 Task: Forward email as attachment with the signature Isabel Kelly with the subject Thank you for a referral from softage.8@softage.net to softage.9@softage.net and softage.10@softage.net with BCC to softage.6@softage.net with the message Please let me know if there are any updates on the project objectives.
Action: Mouse moved to (522, 244)
Screenshot: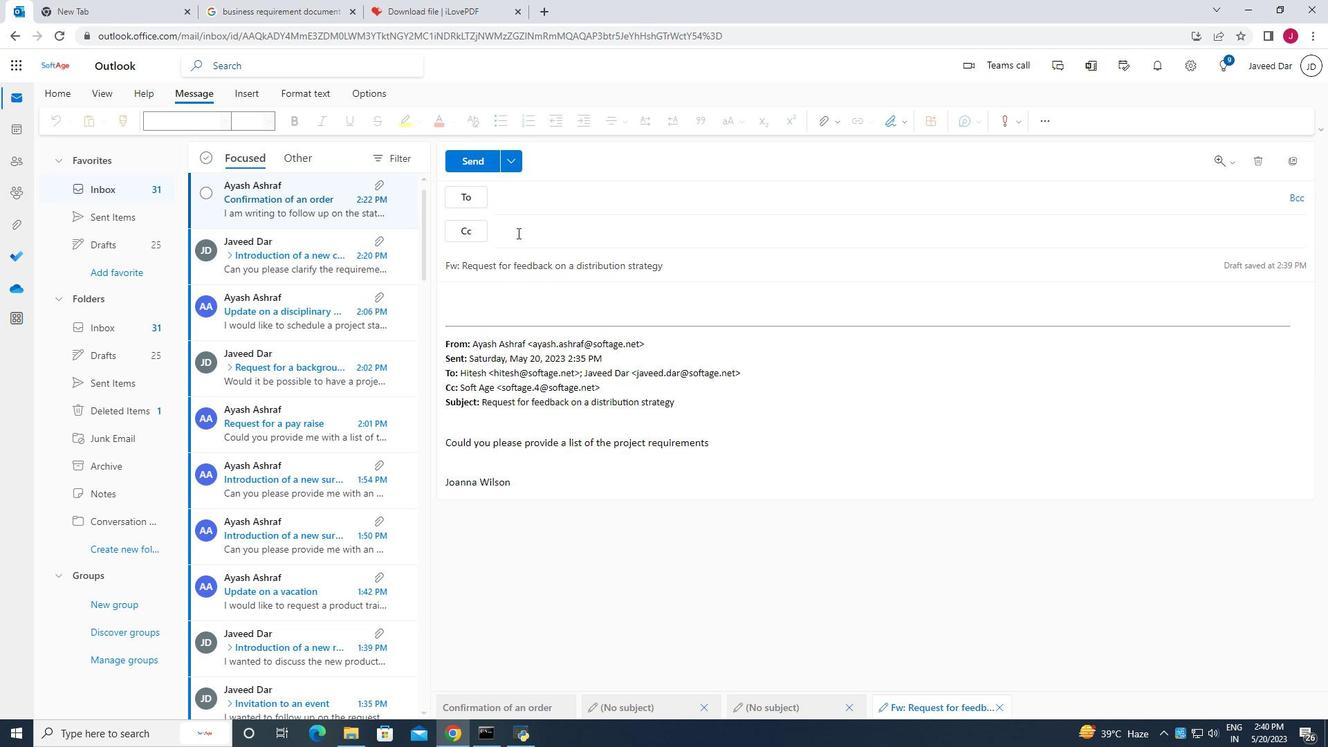 
Action: Mouse scrolled (522, 244) with delta (0, 0)
Screenshot: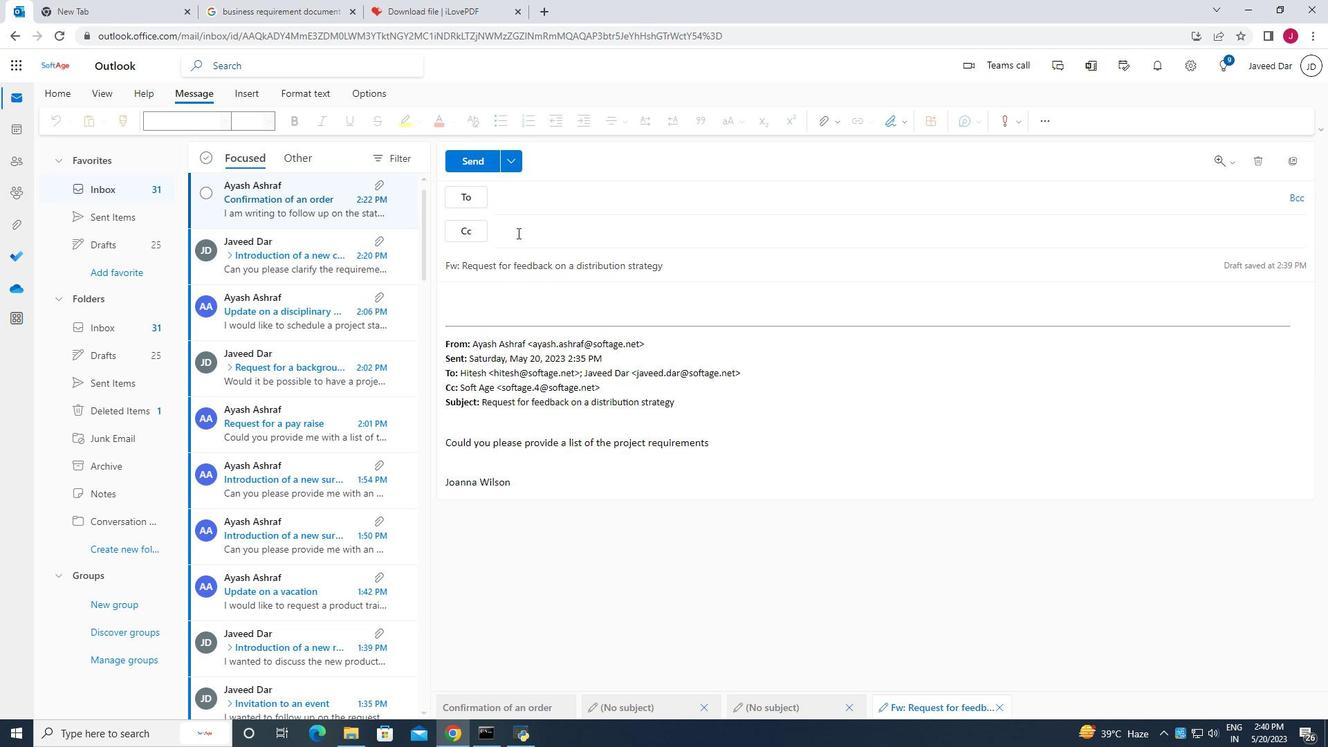 
Action: Mouse scrolled (522, 244) with delta (0, 0)
Screenshot: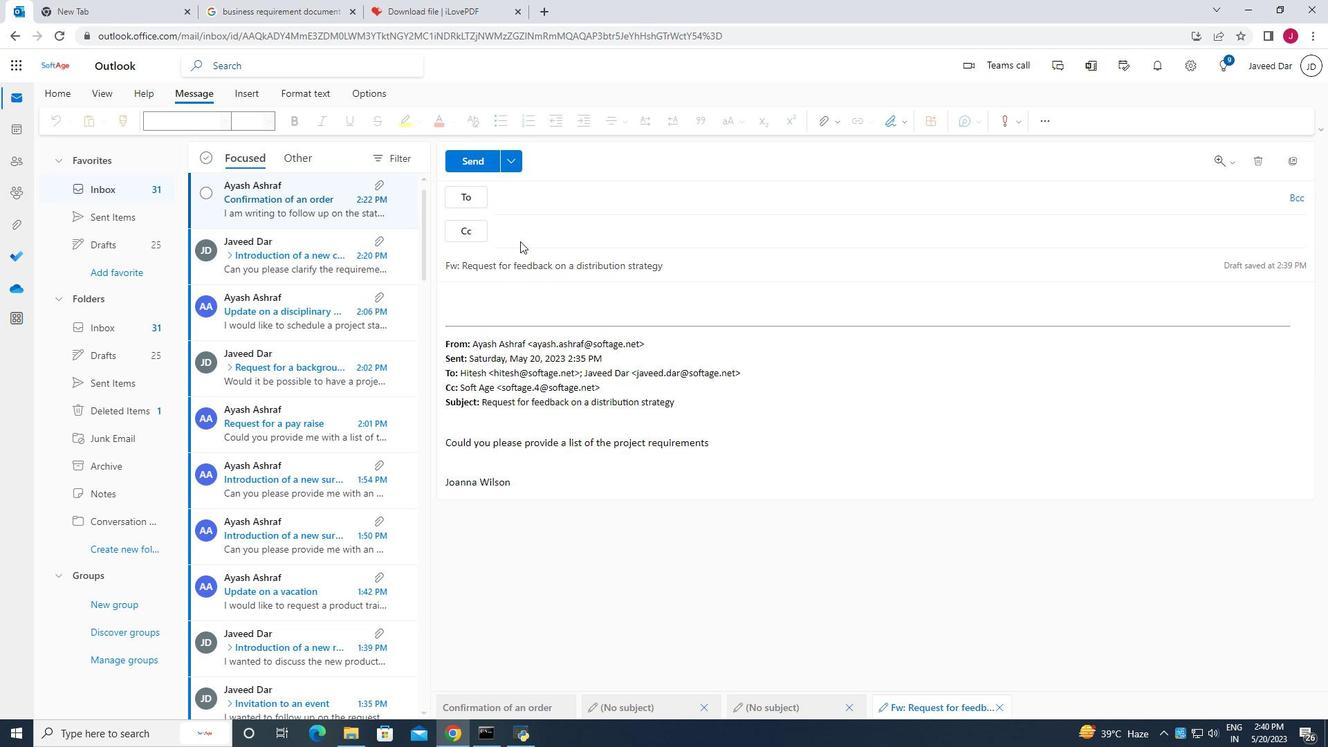 
Action: Mouse scrolled (522, 244) with delta (0, 0)
Screenshot: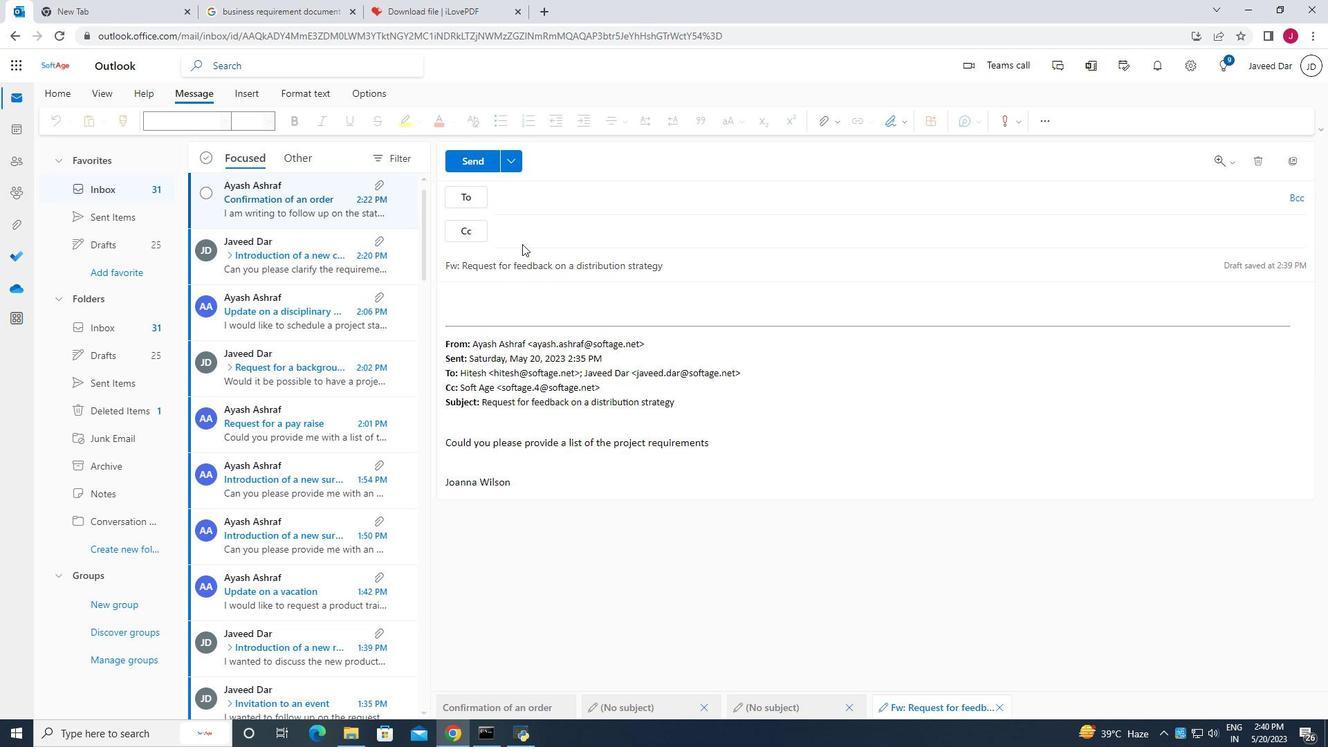 
Action: Mouse moved to (307, 179)
Screenshot: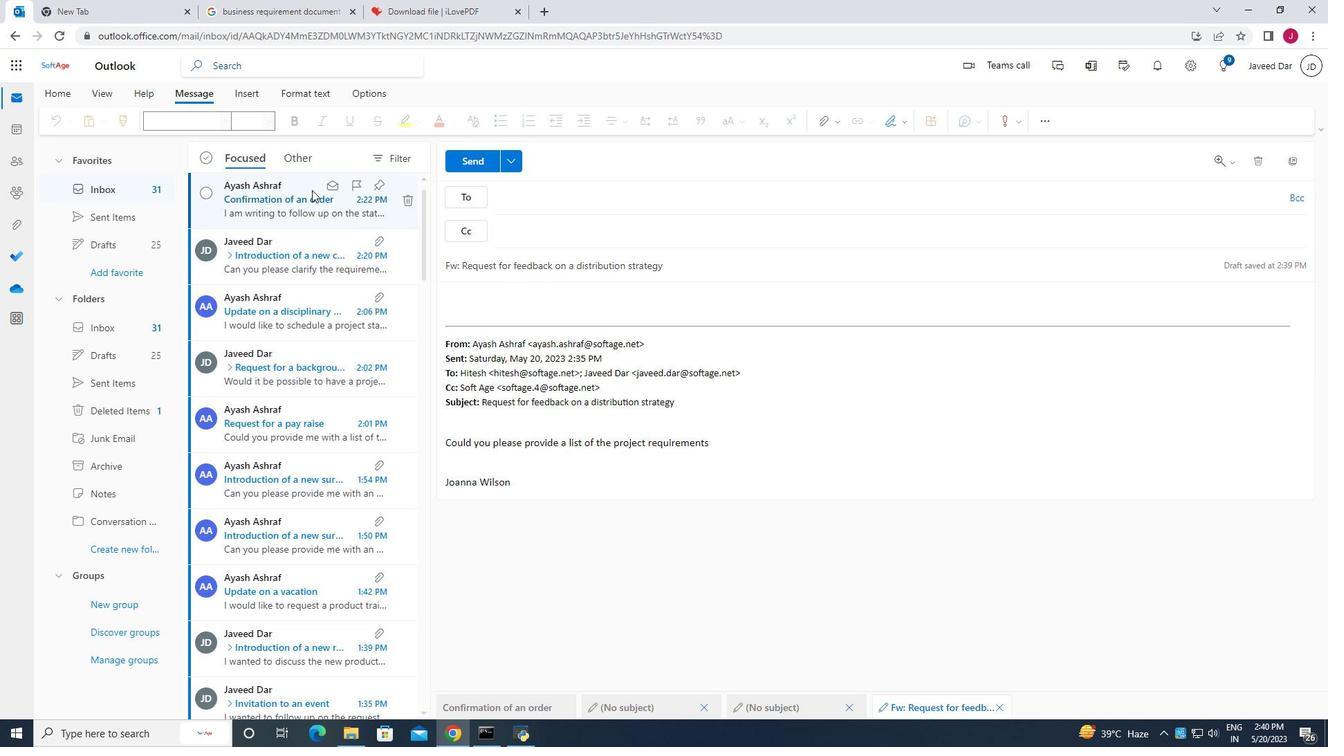 
Action: Mouse pressed left at (307, 179)
Screenshot: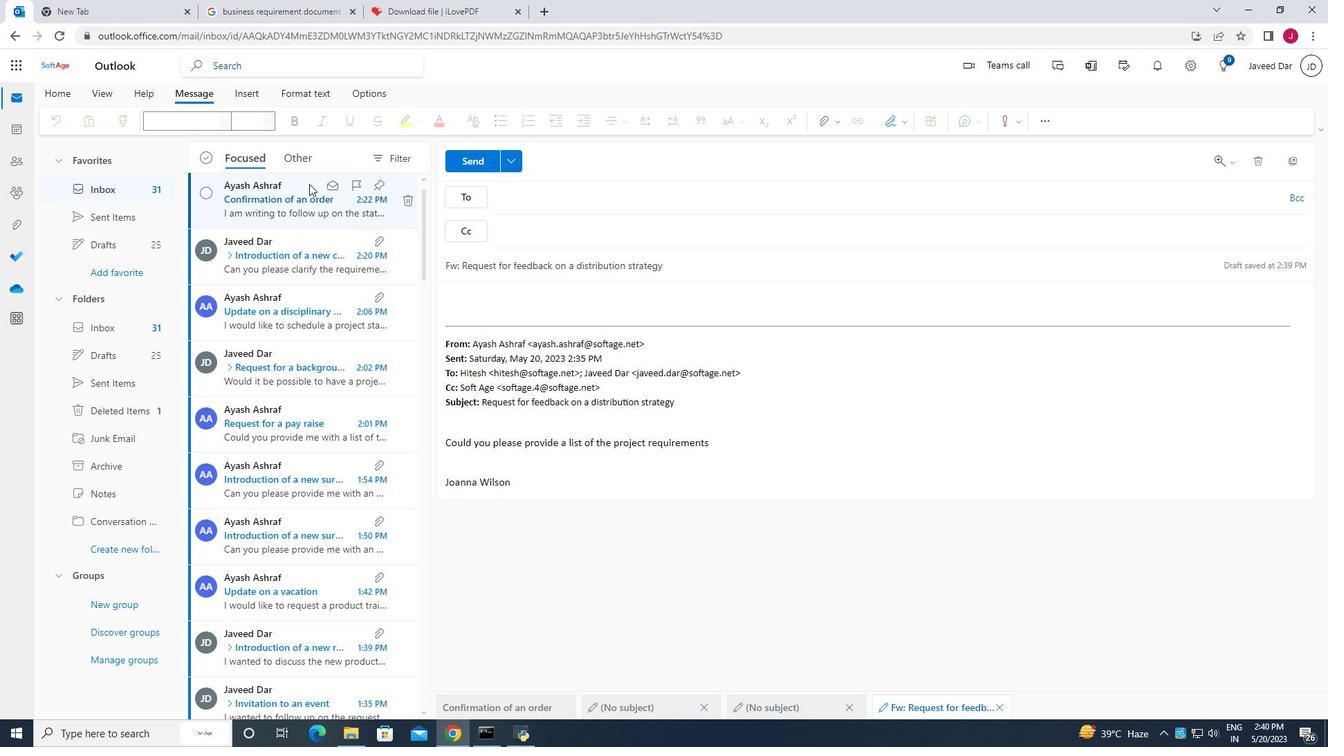 
Action: Mouse moved to (678, 392)
Screenshot: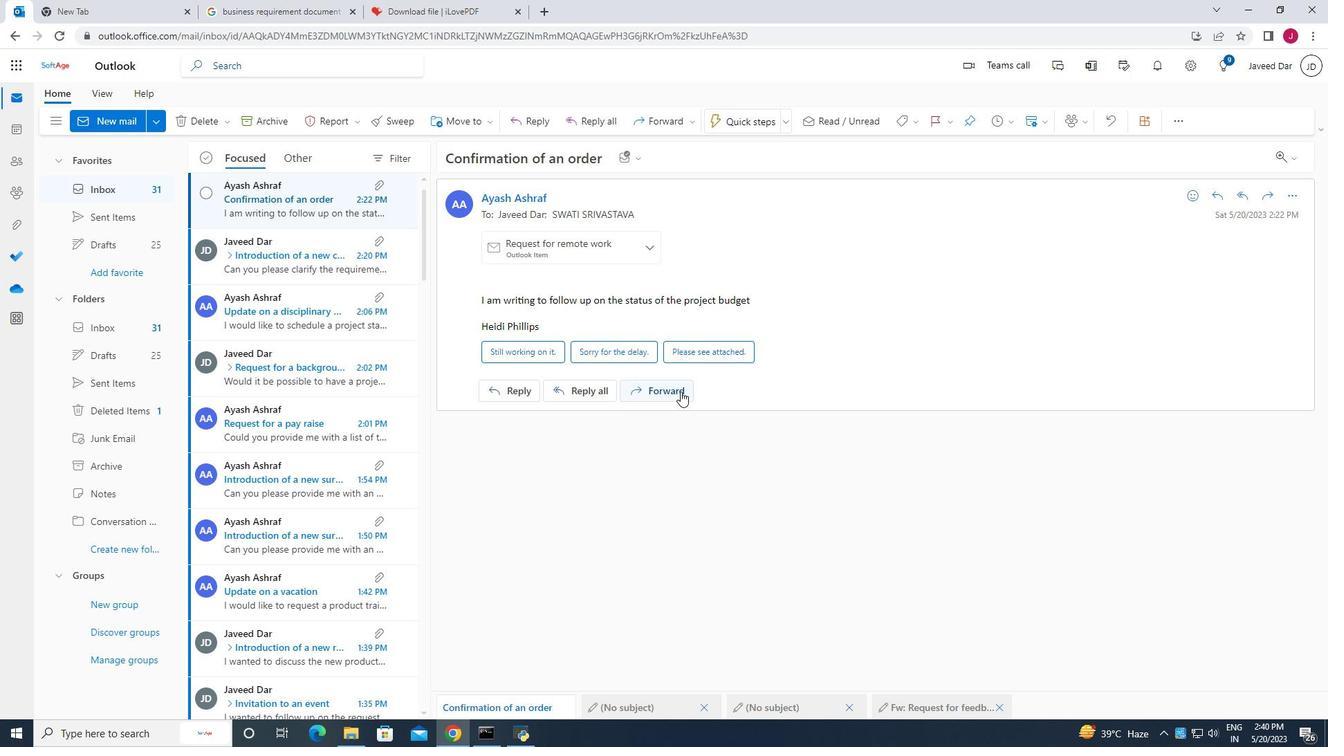 
Action: Mouse pressed left at (678, 392)
Screenshot: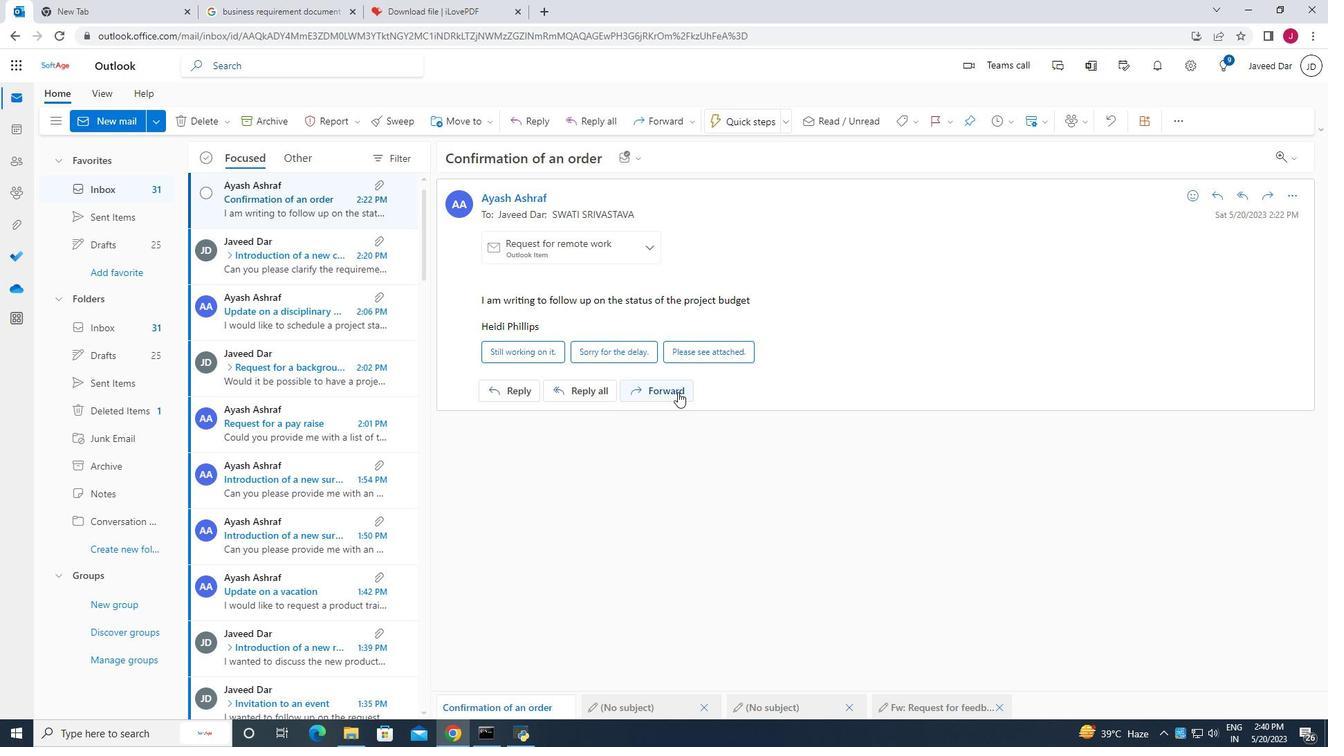 
Action: Mouse moved to (602, 271)
Screenshot: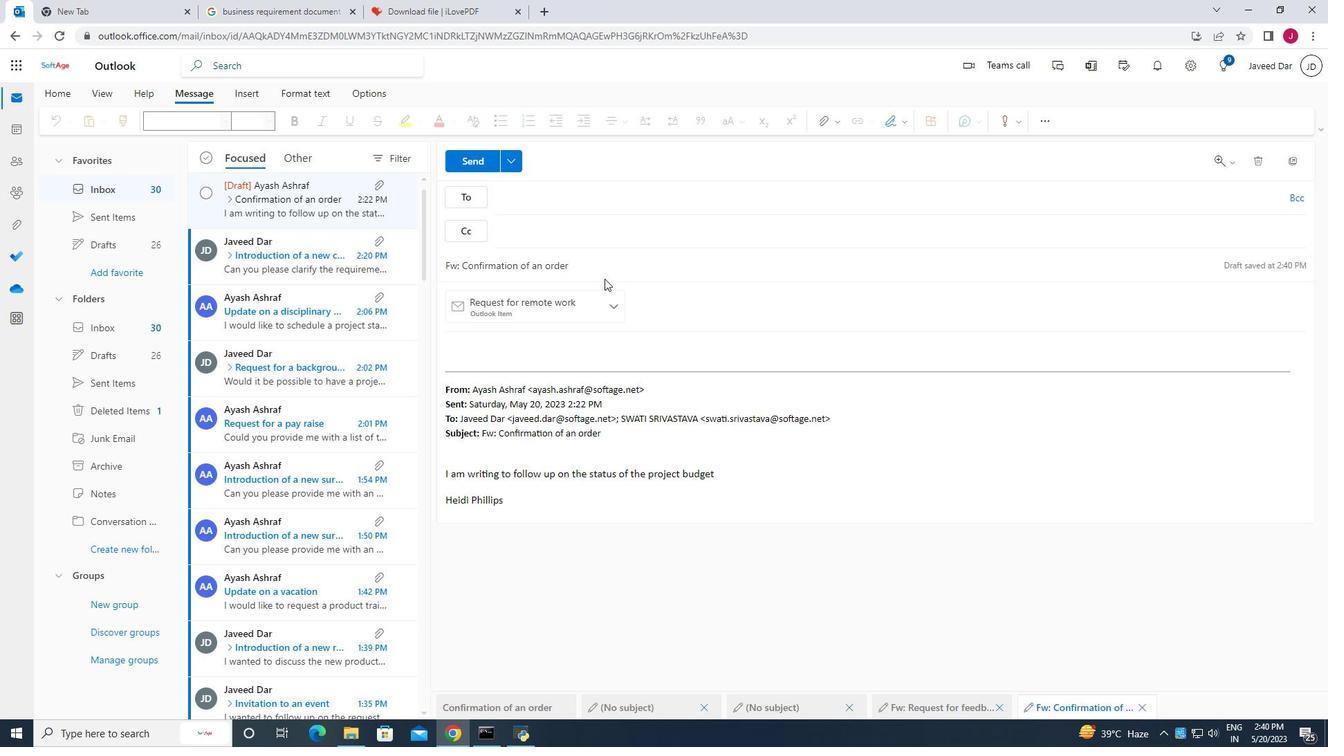 
Action: Mouse pressed left at (602, 271)
Screenshot: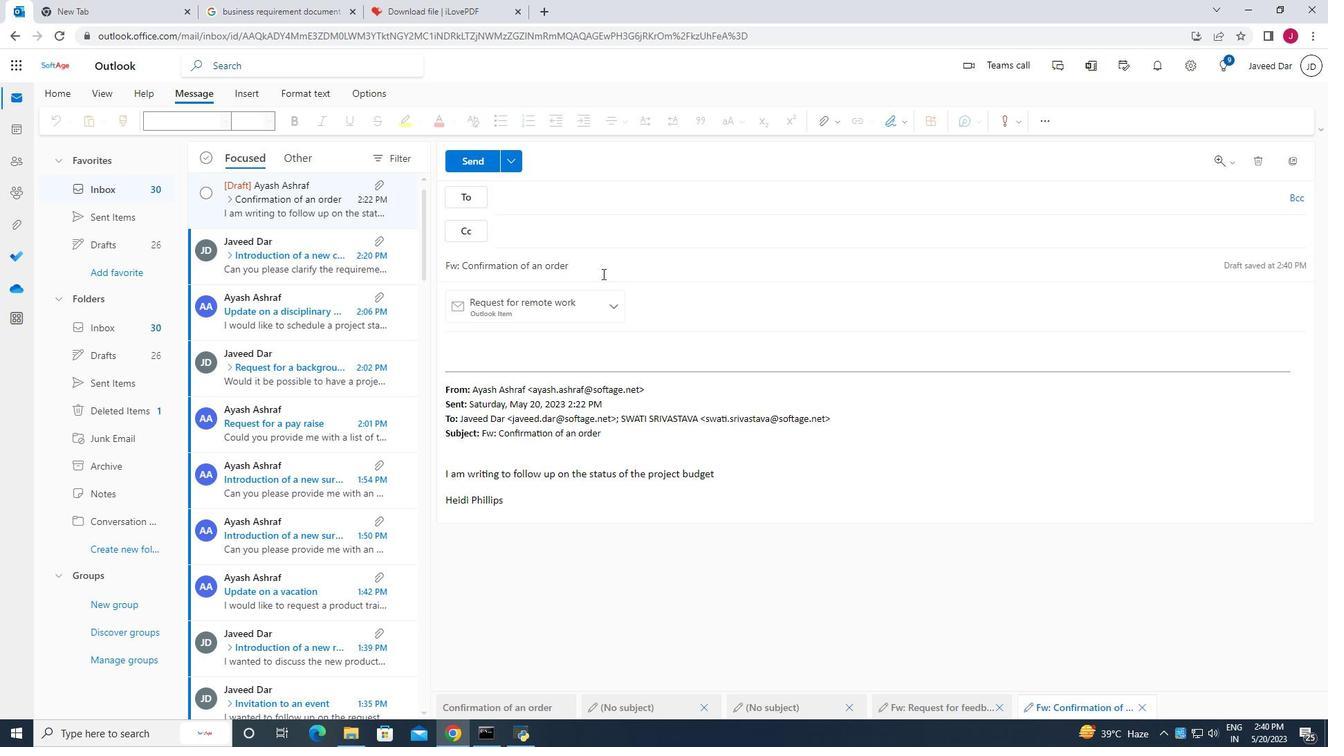 
Action: Mouse moved to (601, 271)
Screenshot: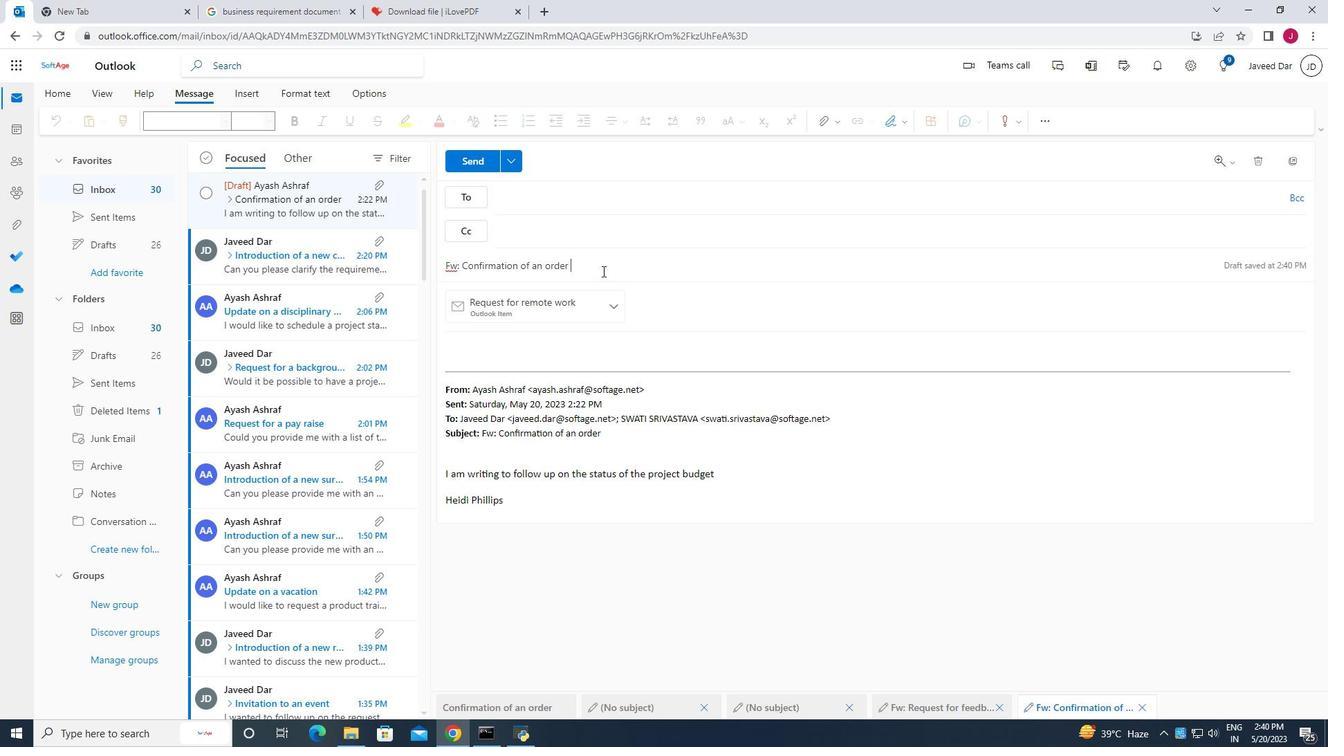 
Action: Key pressed <Key.backspace><Key.backspace><Key.backspace><Key.backspace><Key.backspace><Key.backspace><Key.backspace><Key.backspace><Key.backspace><Key.backspace><Key.backspace><Key.backspace><Key.backspace><Key.backspace><Key.backspace><Key.backspace><Key.backspace><Key.backspace><Key.backspace><Key.backspace><Key.backspace><Key.backspace><Key.backspace><Key.backspace><Key.backspace><Key.backspace><Key.backspace><Key.backspace><Key.backspace><Key.backspace><Key.backspace><Key.backspace><Key.backspace><Key.backspace><Key.backspace><Key.caps_lock>T<Key.caps_lock>hank<Key.space>ypu<Key.space>for<Key.space><Key.backspace><Key.backspace><Key.backspace><Key.backspace><Key.backspace><Key.backspace><Key.backspace>ou<Key.space>a<Key.space>referral<Key.space>
Screenshot: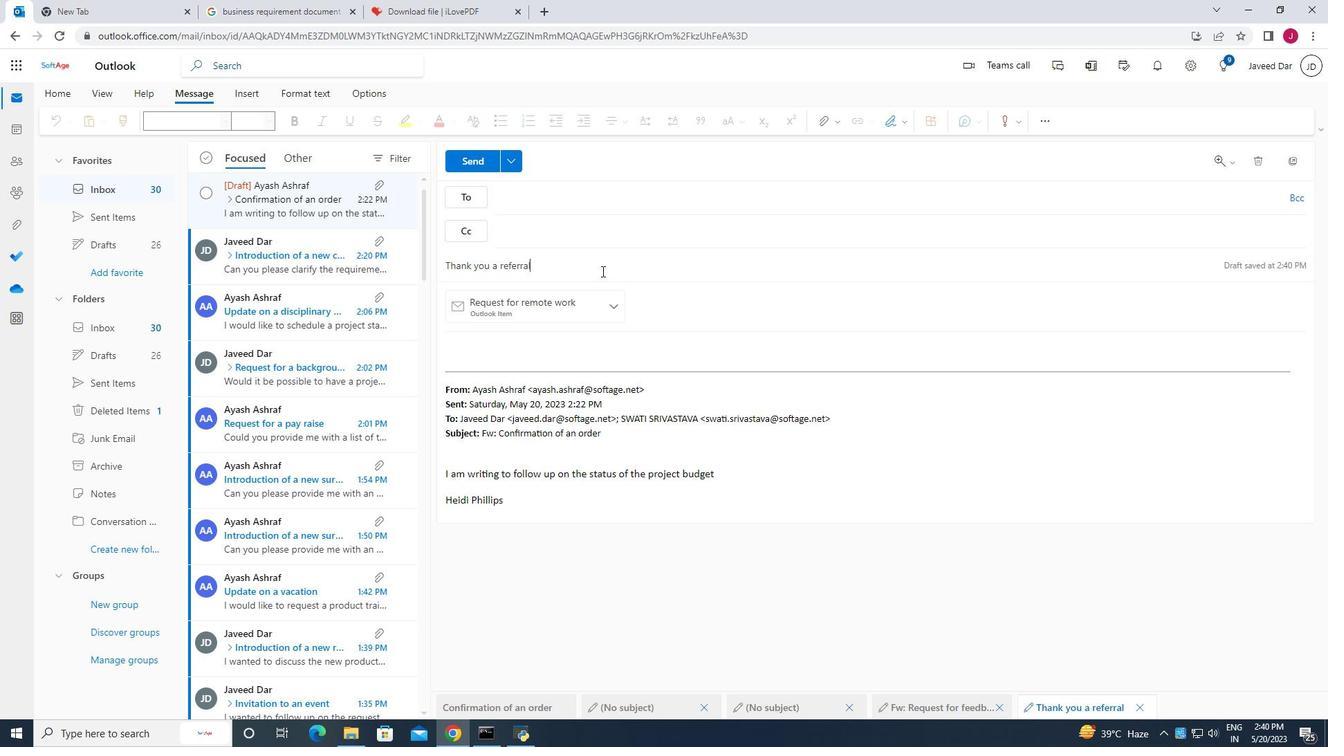 
Action: Mouse moved to (678, 306)
Screenshot: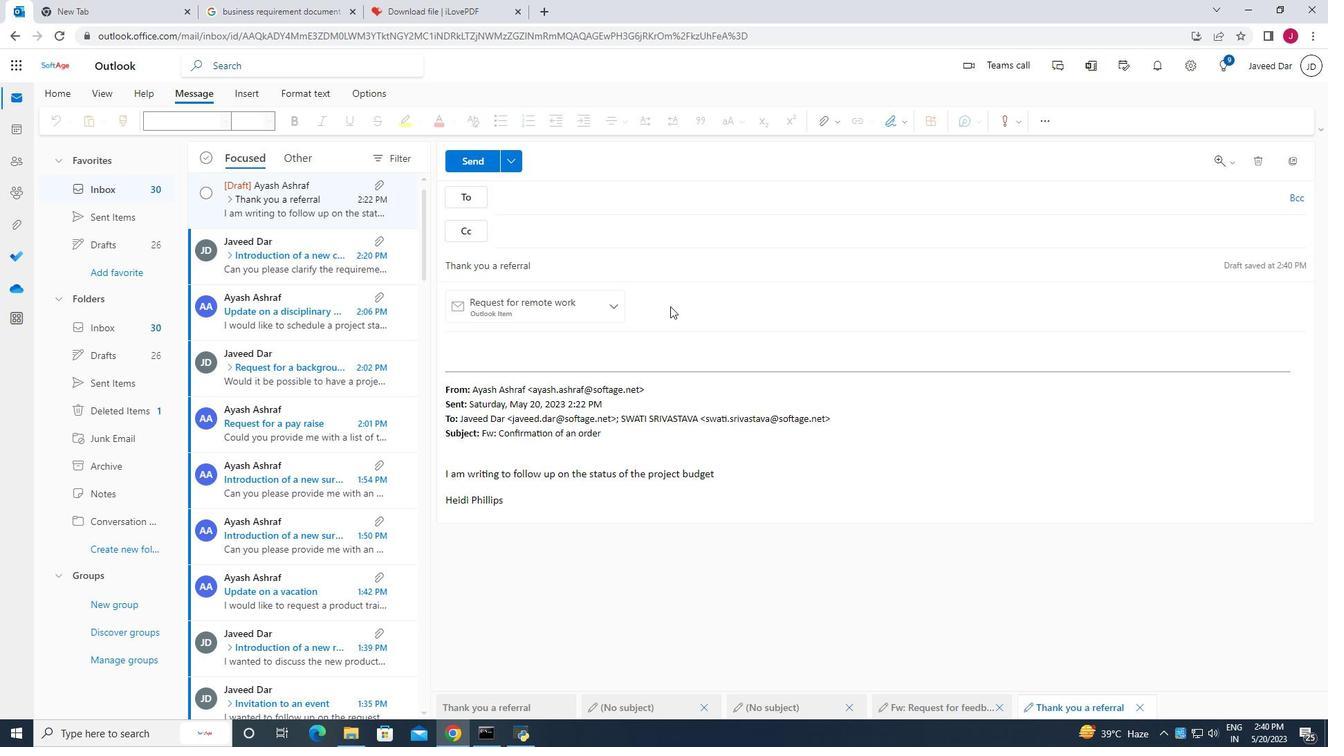 
Action: Mouse pressed left at (678, 306)
Screenshot: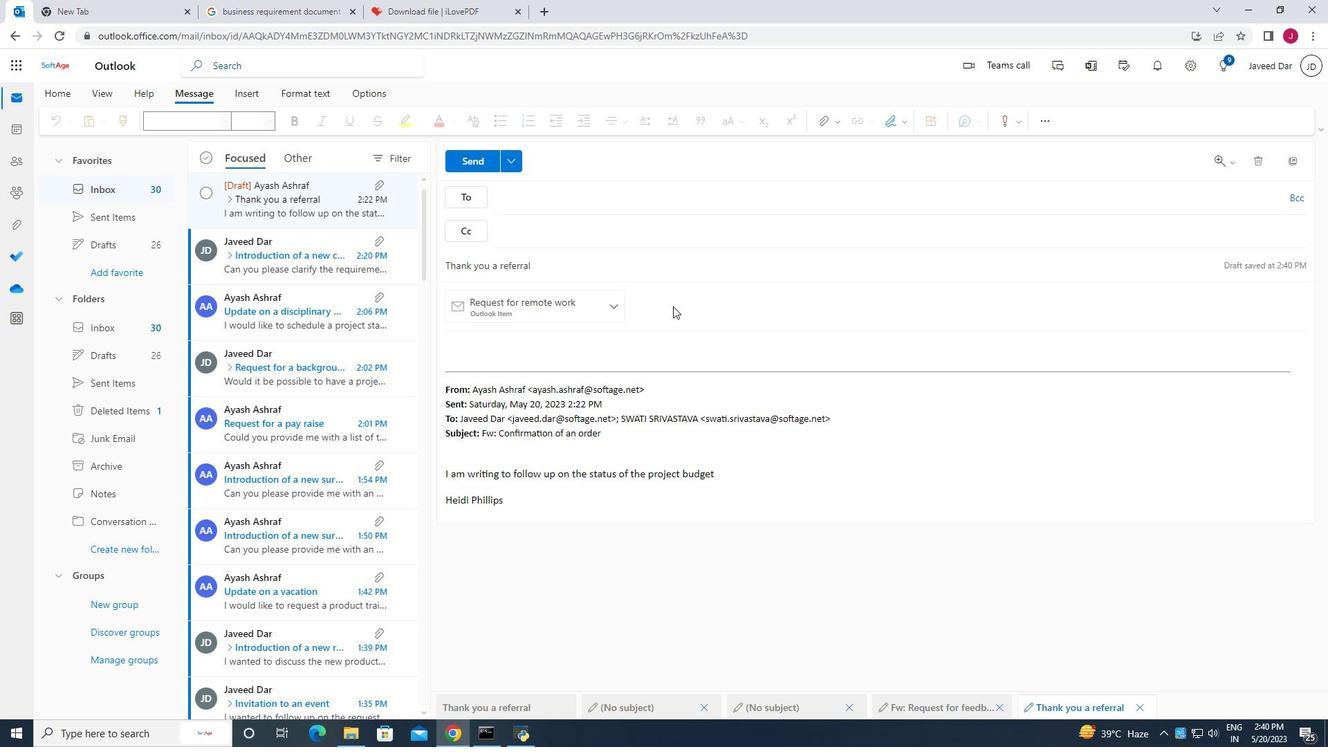 
Action: Mouse moved to (661, 310)
Screenshot: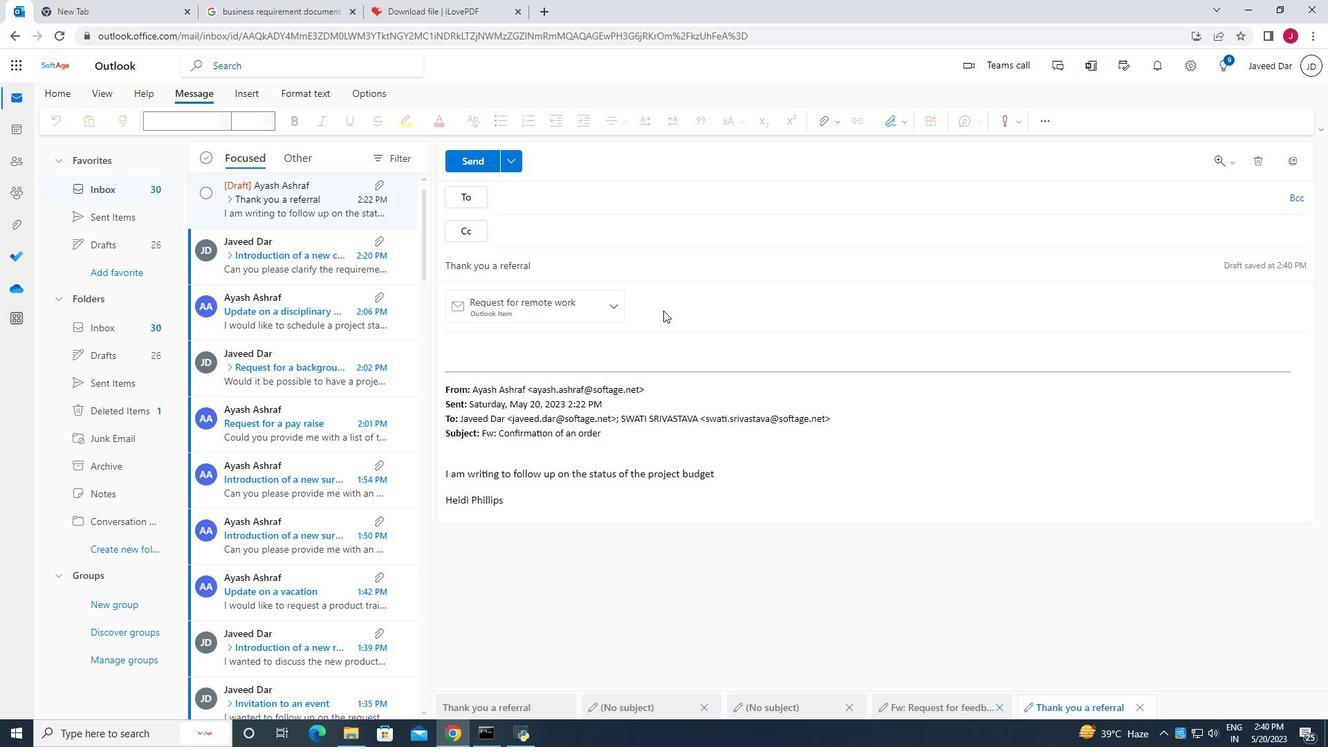 
Action: Mouse pressed left at (661, 310)
Screenshot: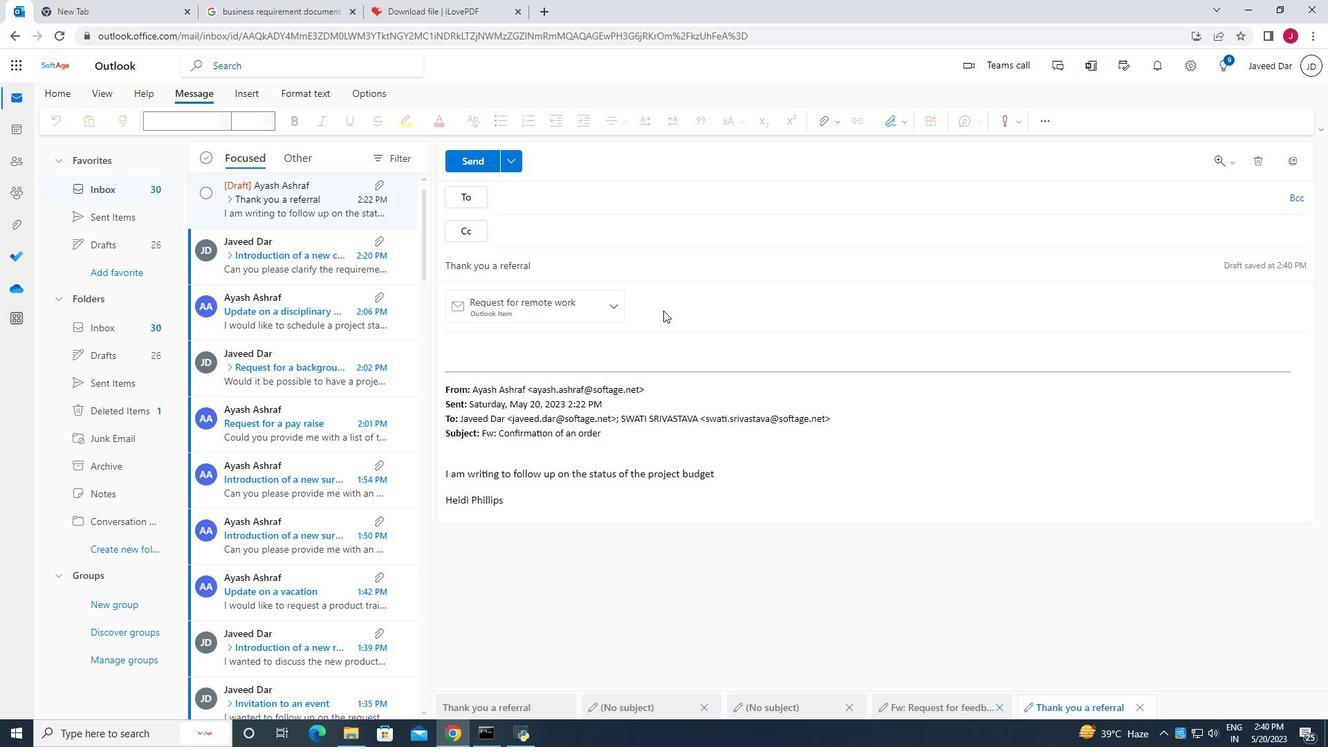 
Action: Mouse pressed left at (661, 310)
Screenshot: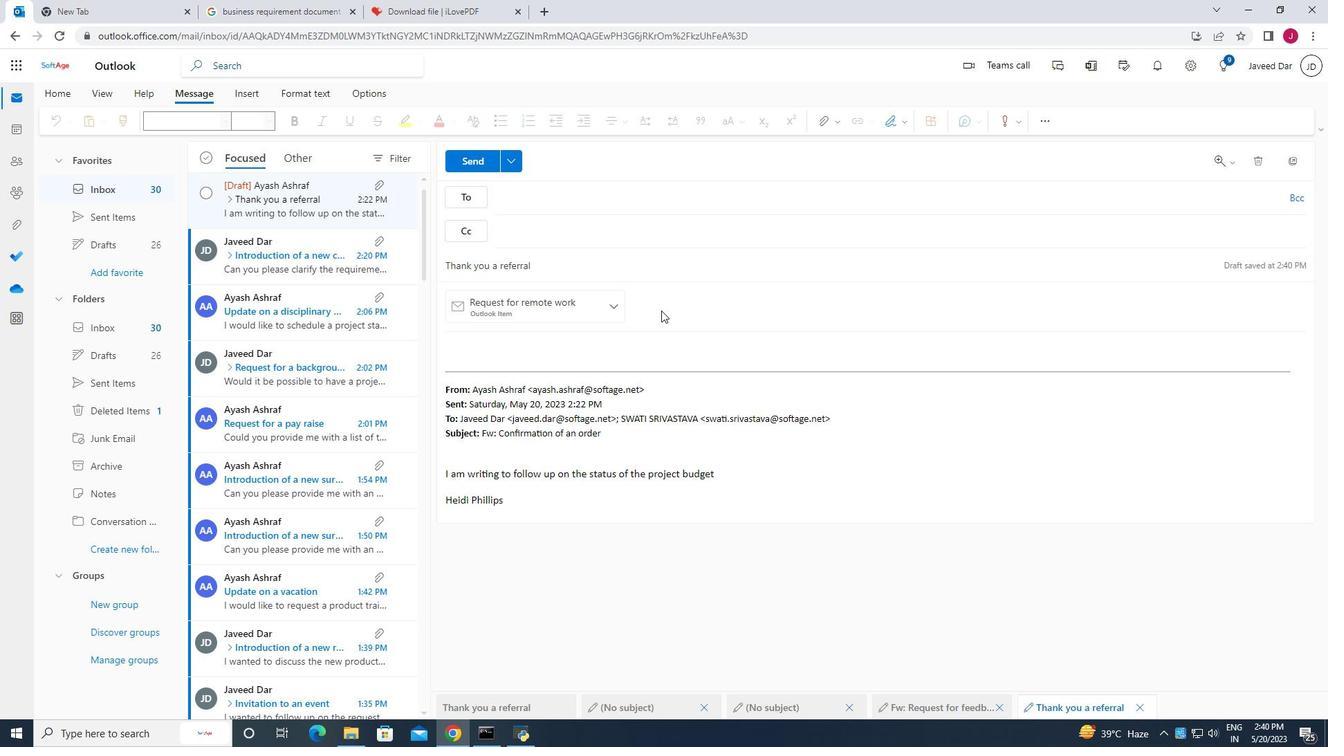 
Action: Mouse pressed left at (661, 310)
Screenshot: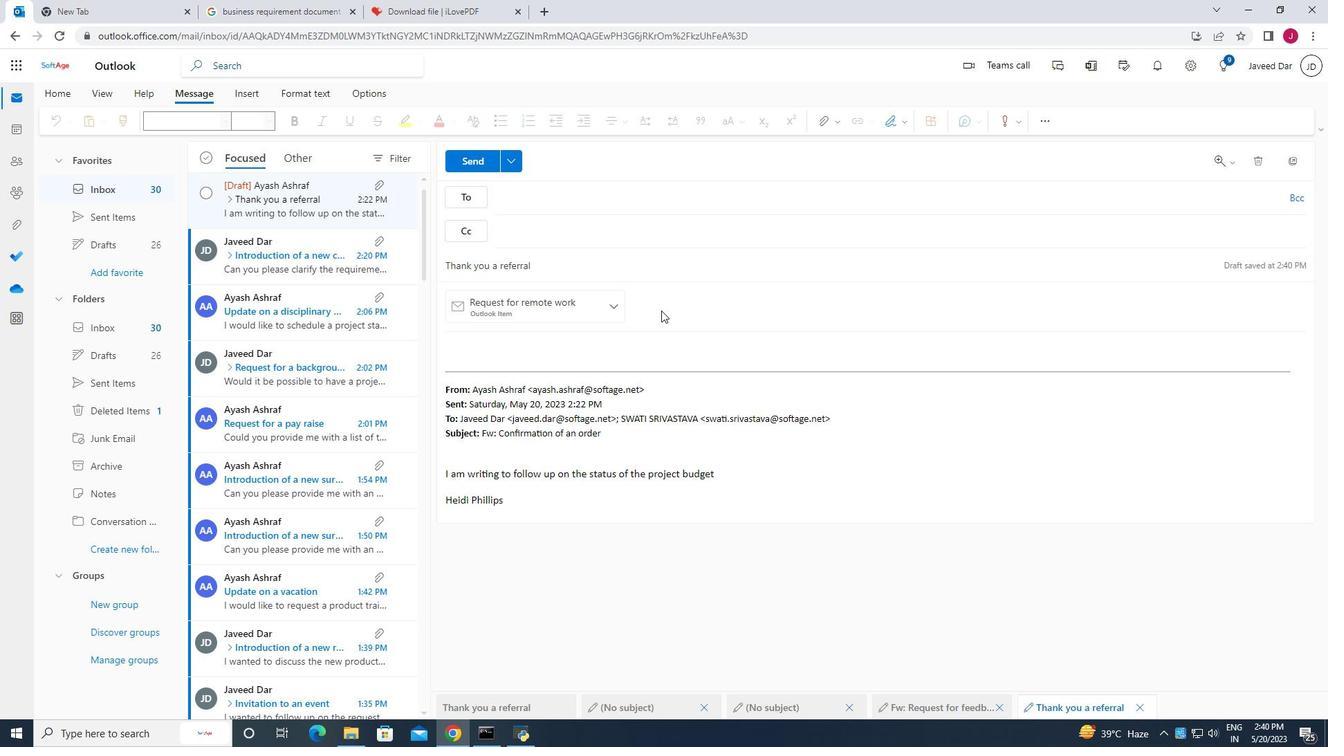 
Action: Mouse pressed left at (661, 310)
Screenshot: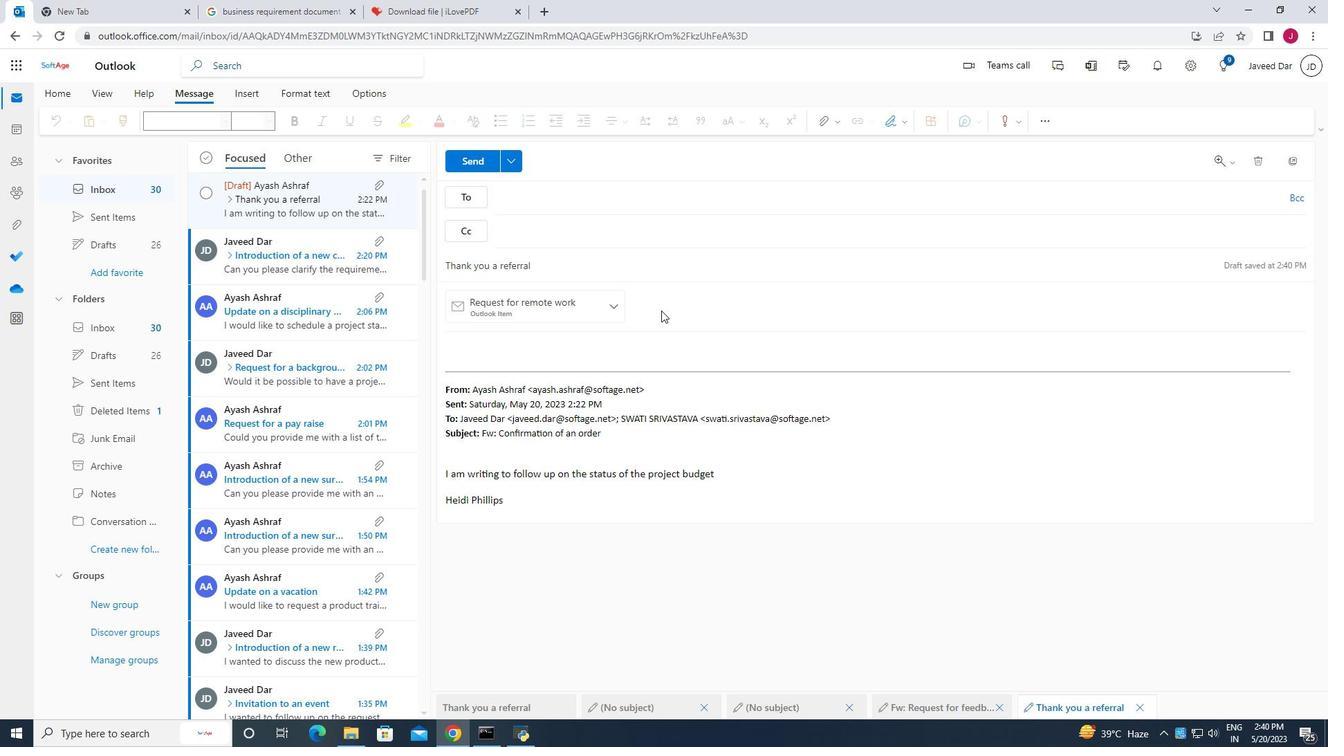 
Action: Mouse moved to (451, 285)
Screenshot: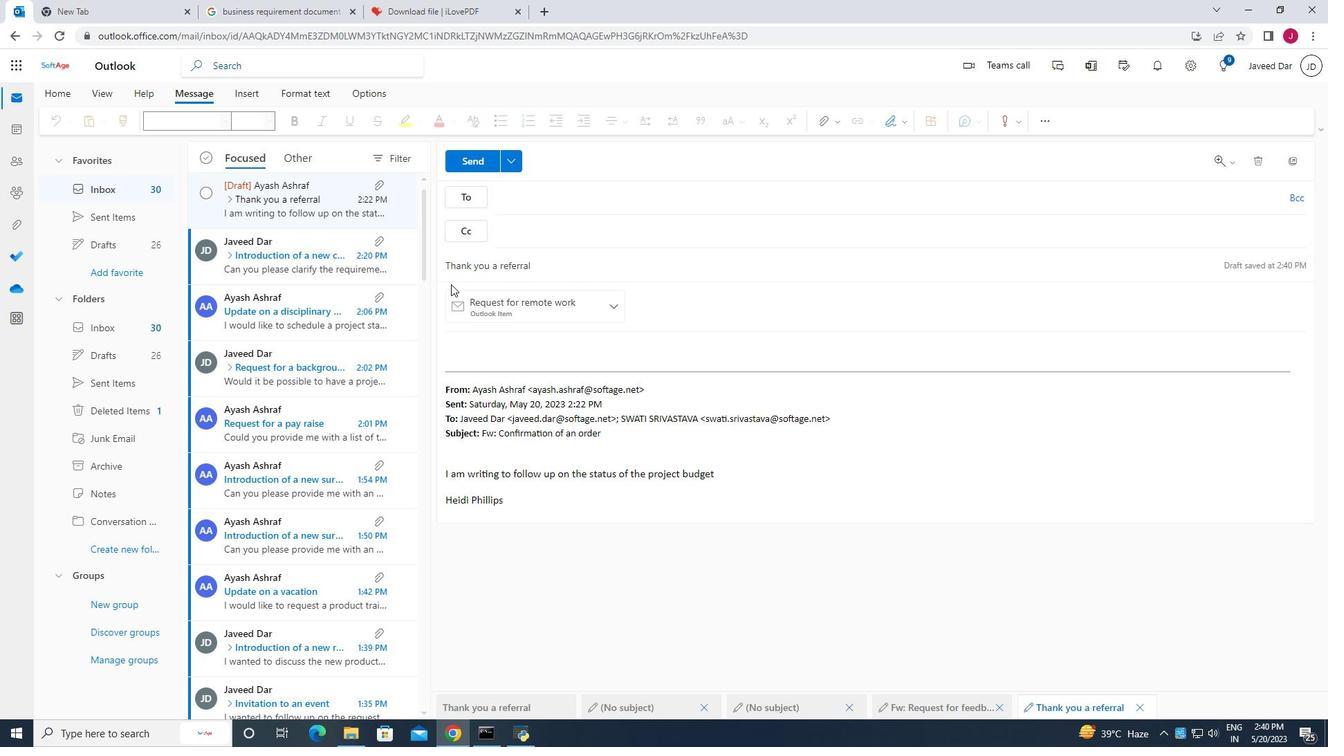 
Action: Mouse pressed left at (451, 285)
Screenshot: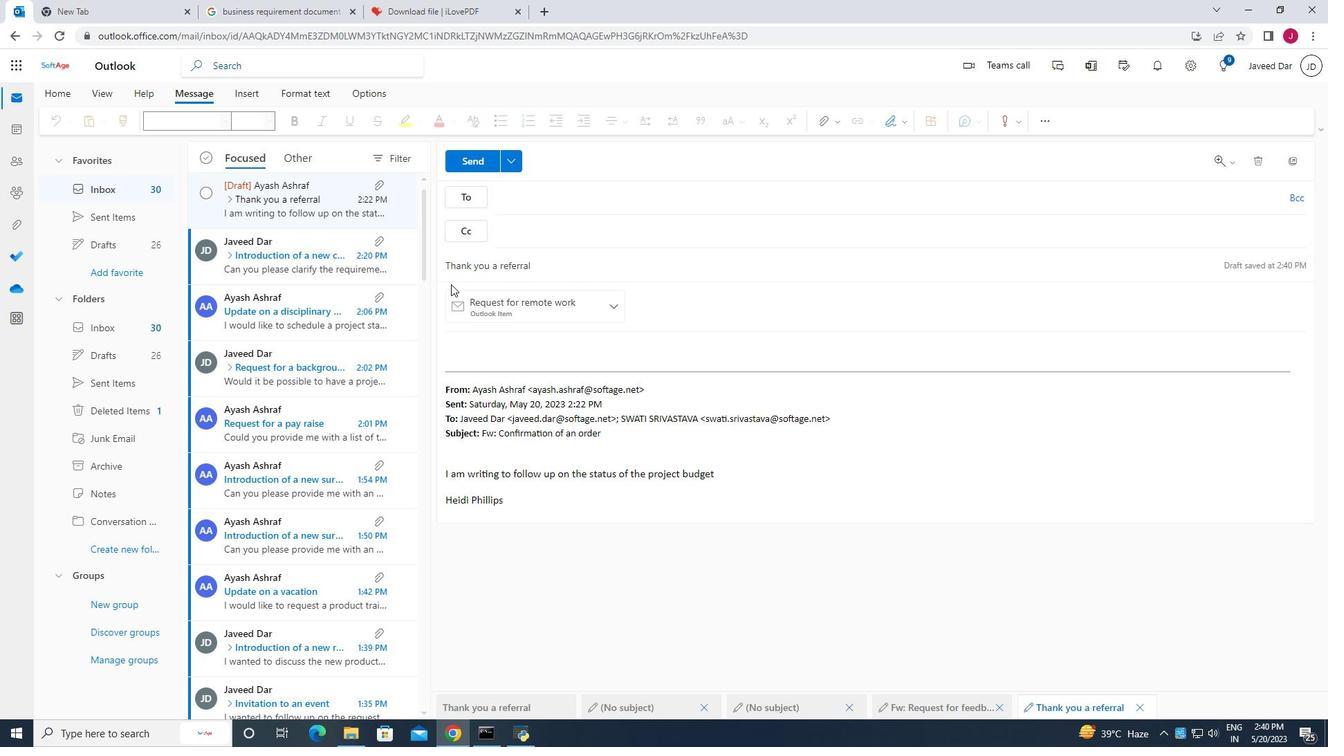 
Action: Mouse moved to (583, 305)
Screenshot: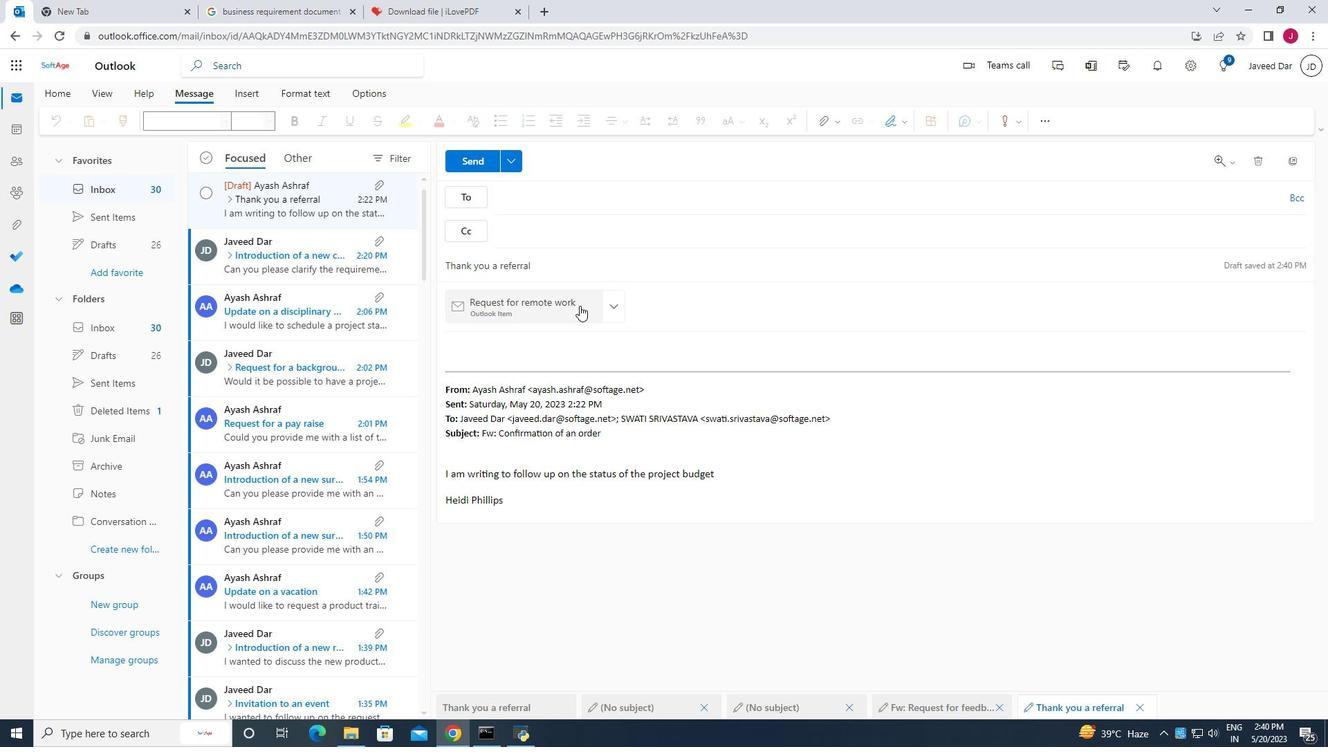
Action: Mouse pressed right at (583, 305)
Screenshot: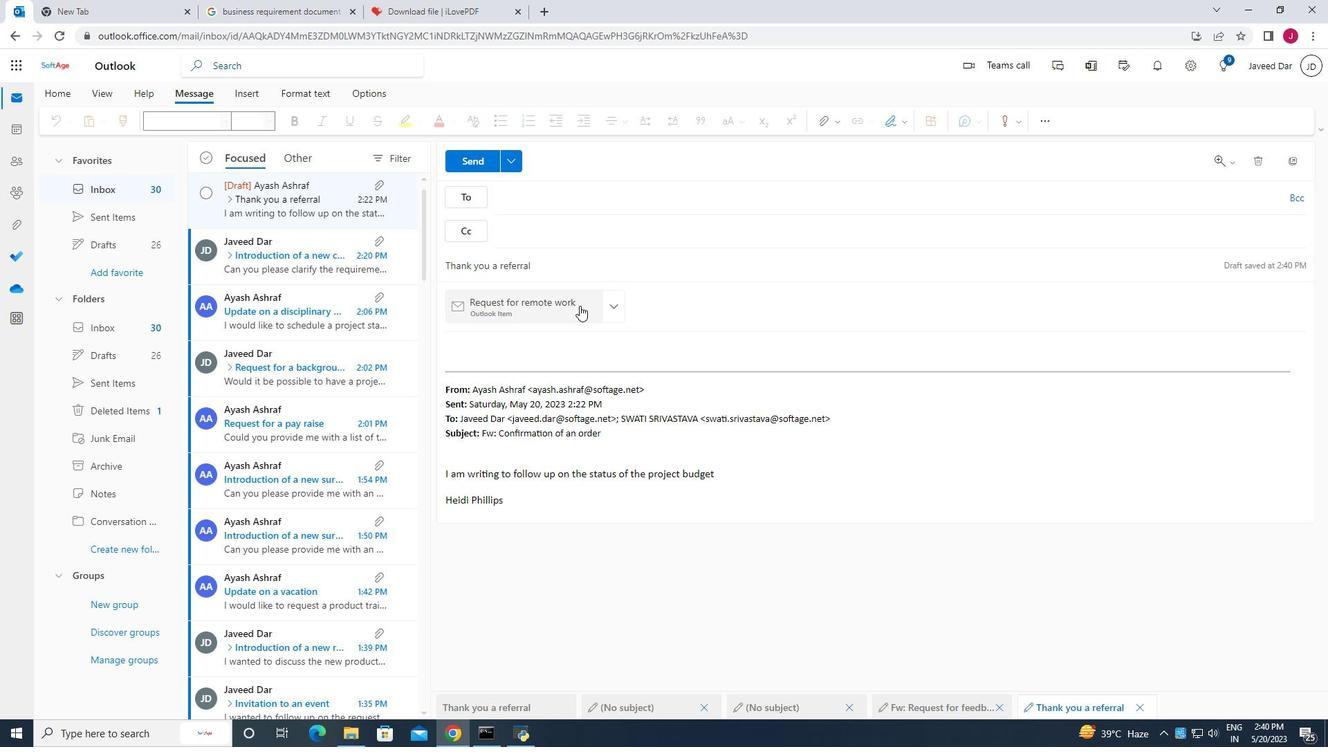 
Action: Mouse moved to (570, 385)
Screenshot: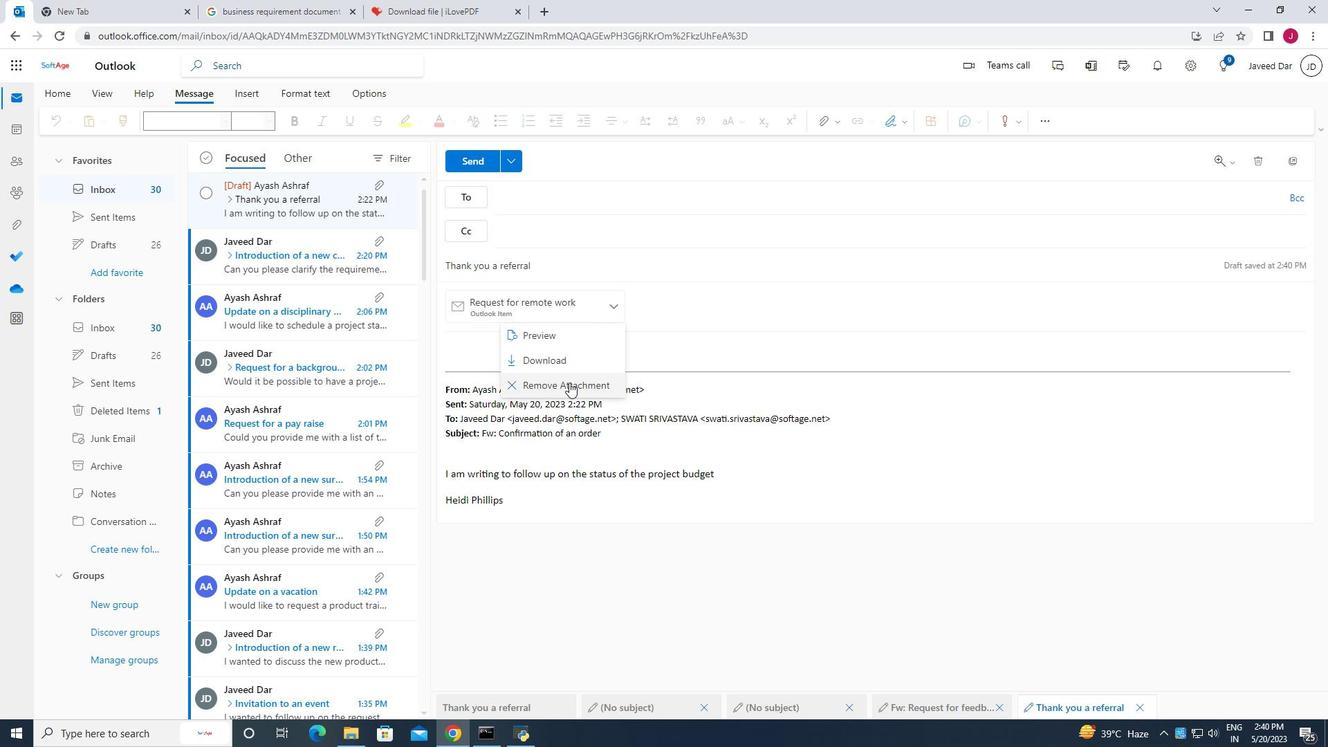 
Action: Mouse pressed left at (570, 385)
Screenshot: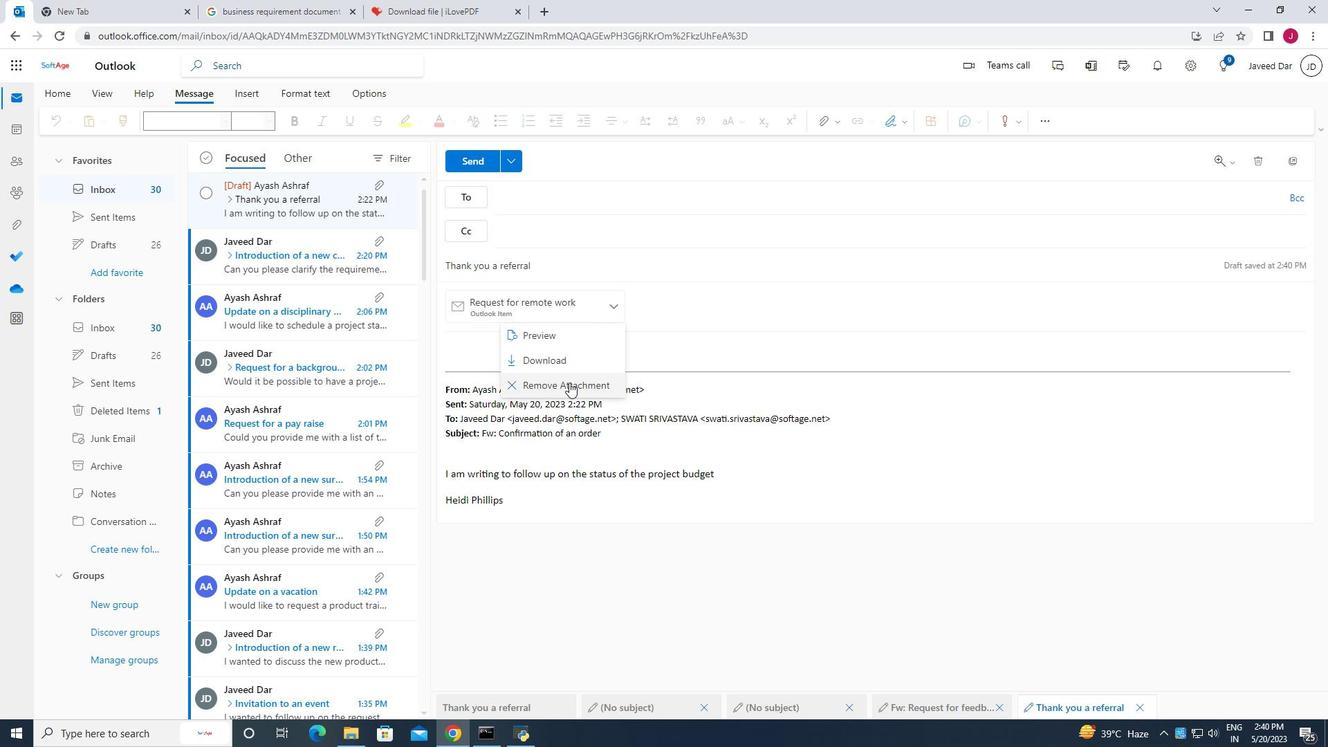 
Action: Mouse moved to (565, 305)
Screenshot: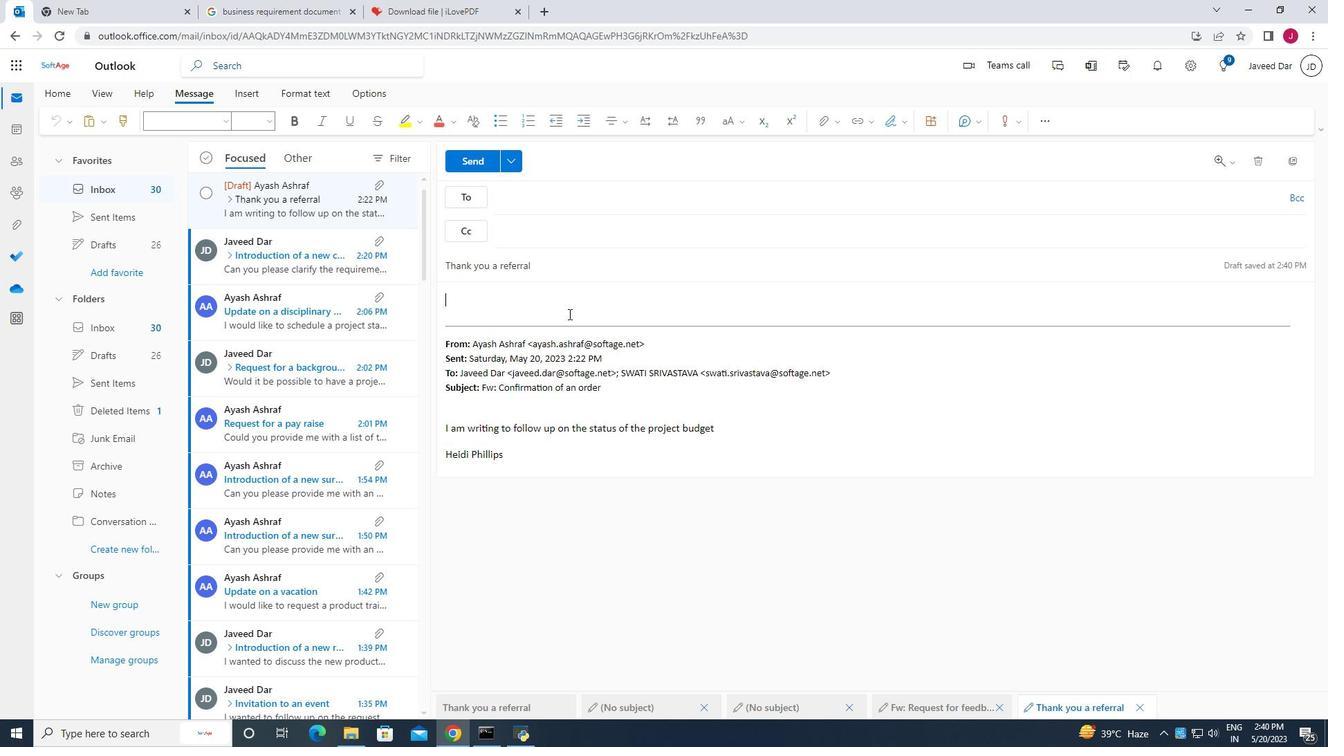 
Action: Key pressed <Key.caps_lock>P<Key.caps_lock>lease<Key.space>le<Key.space>tme<Key.space>know<Key.space><Key.backspace><Key.backspace><Key.backspace><Key.backspace><Key.backspace><Key.backspace><Key.backspace><Key.backspace><Key.backspace><Key.backspace>t<Key.space>me<Key.space>l<Key.backspace>know<Key.space>if<Key.space>there<Key.space>are<Key.space>any<Key.space>updates<Key.space>on<Key.space>the<Key.space>project<Key.space>objectives.
Screenshot: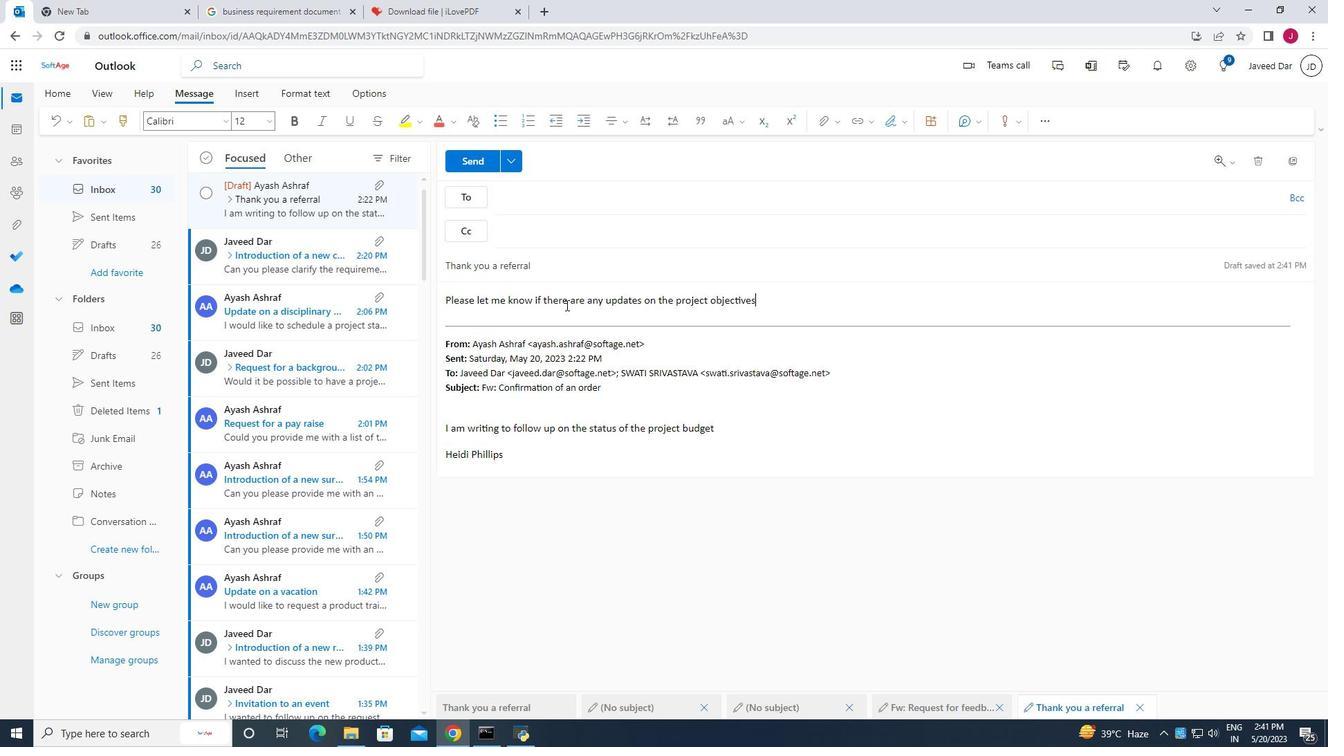 
Action: Mouse moved to (895, 126)
Screenshot: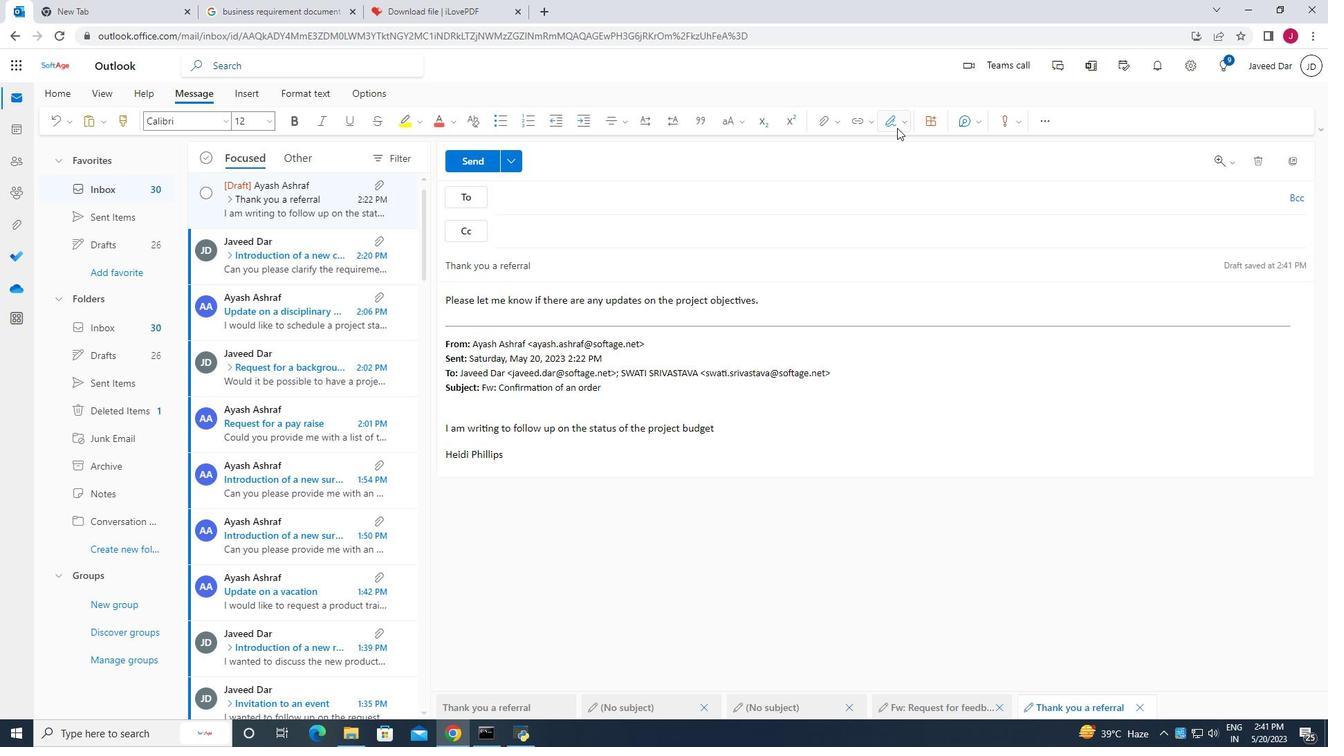 
Action: Mouse pressed left at (895, 126)
Screenshot: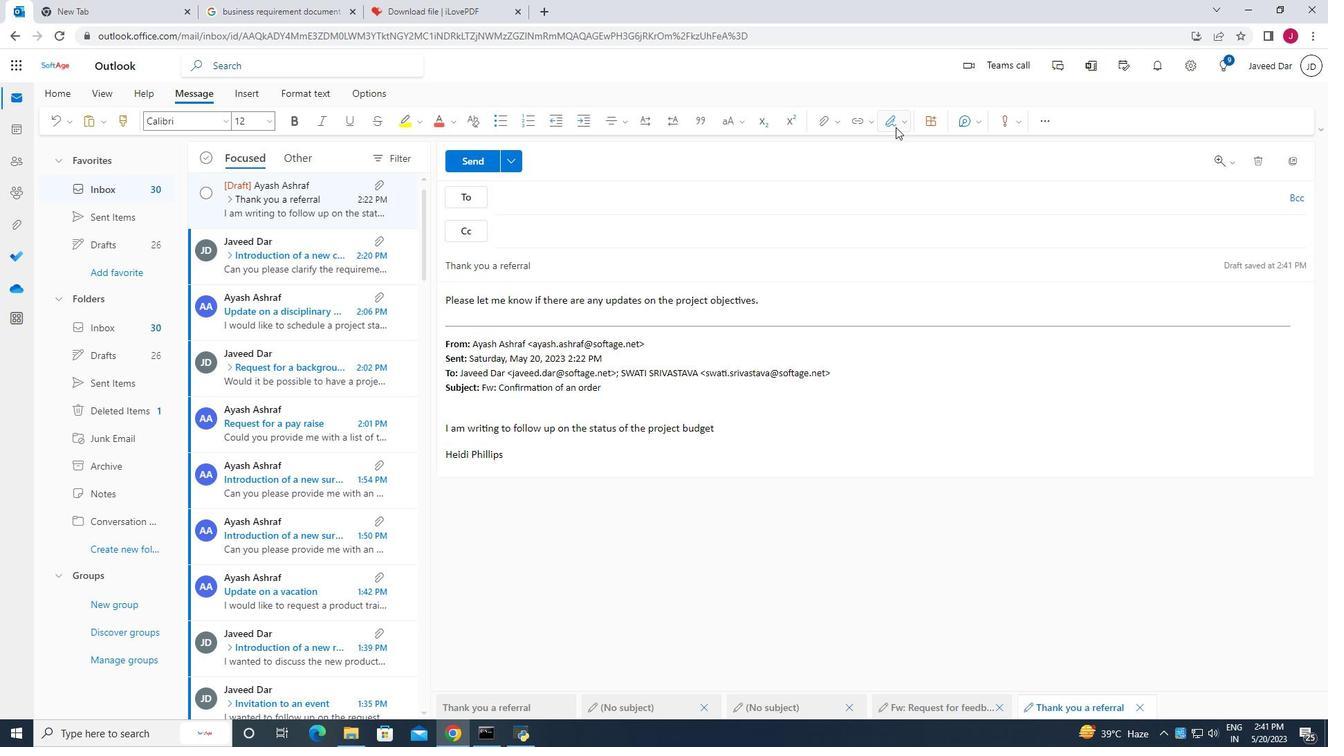 
Action: Mouse moved to (888, 181)
Screenshot: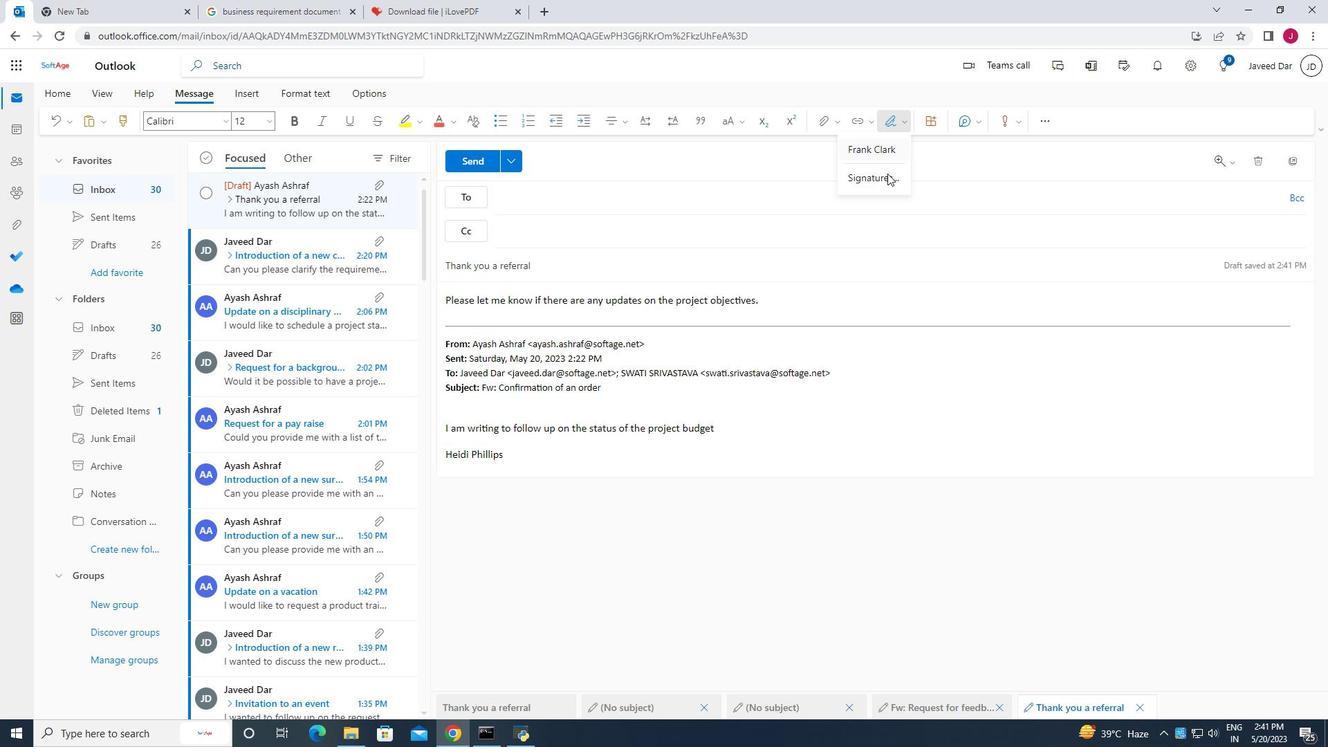 
Action: Mouse pressed left at (888, 181)
Screenshot: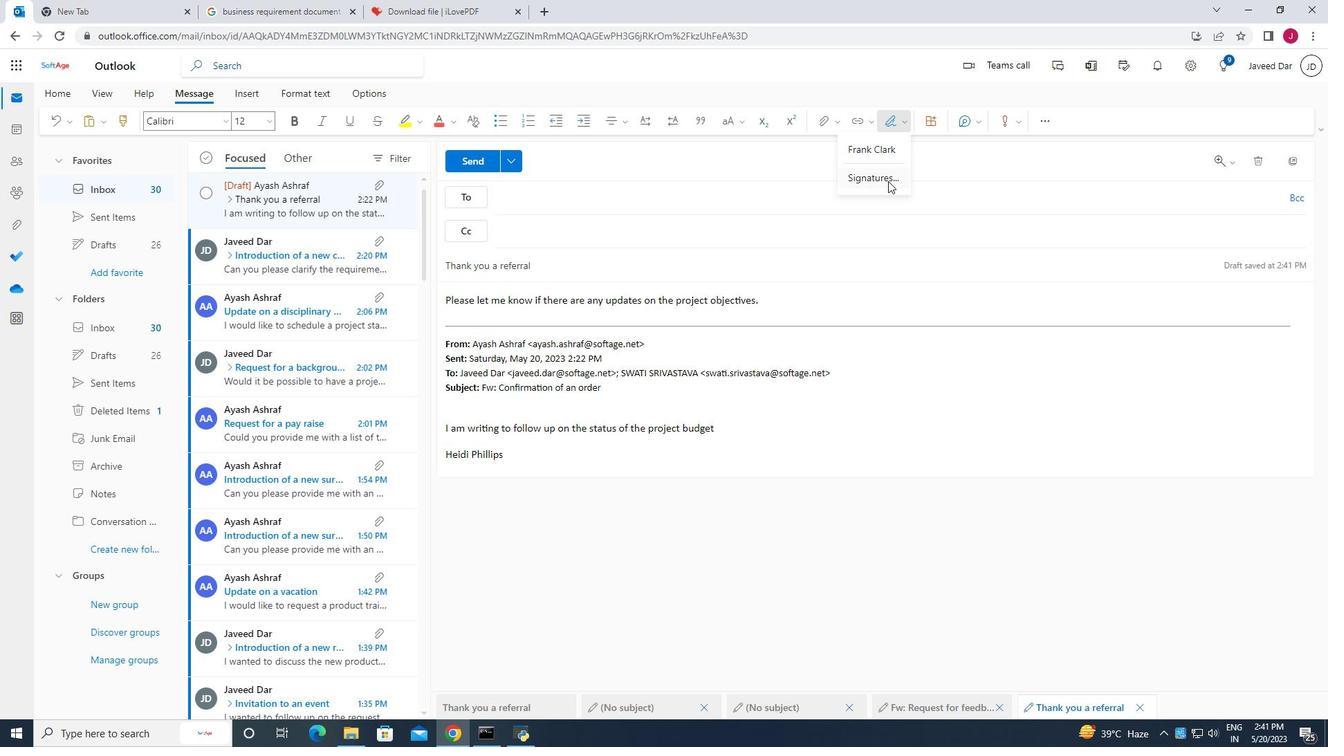 
Action: Mouse moved to (944, 233)
Screenshot: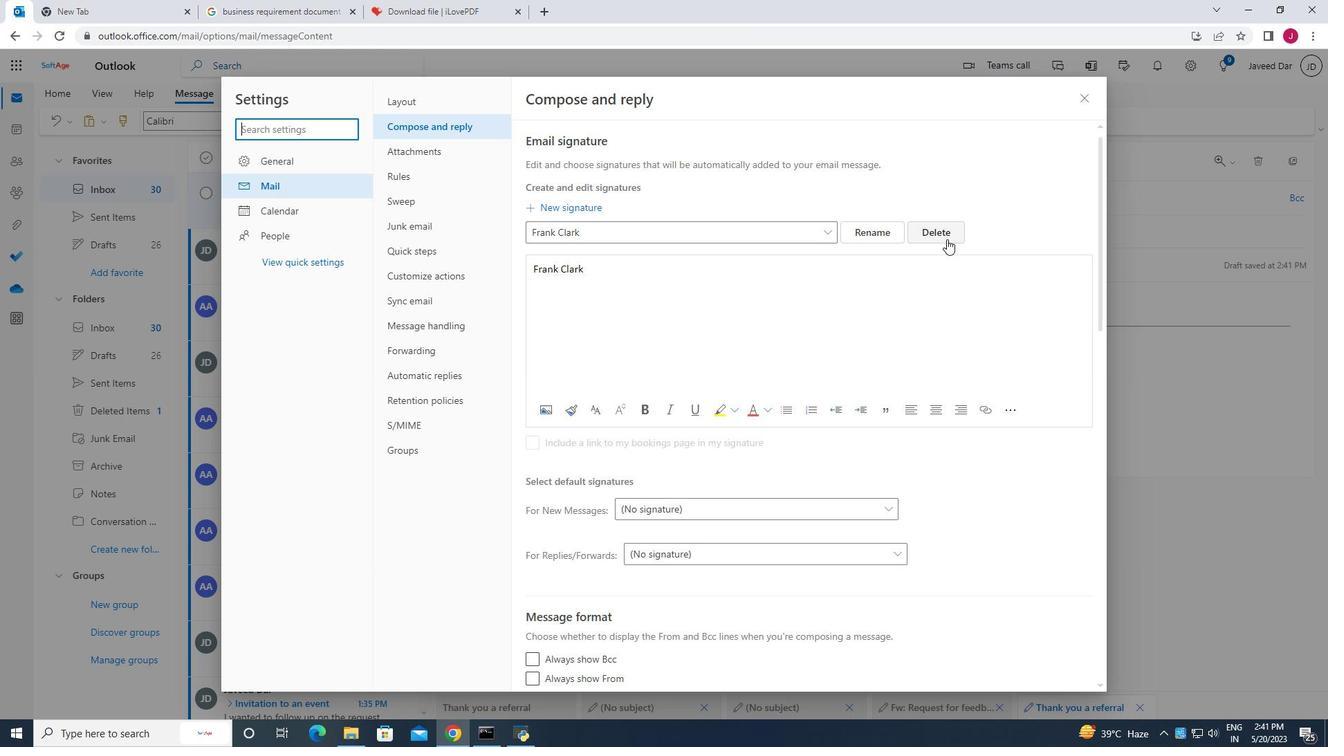 
Action: Mouse pressed left at (944, 233)
Screenshot: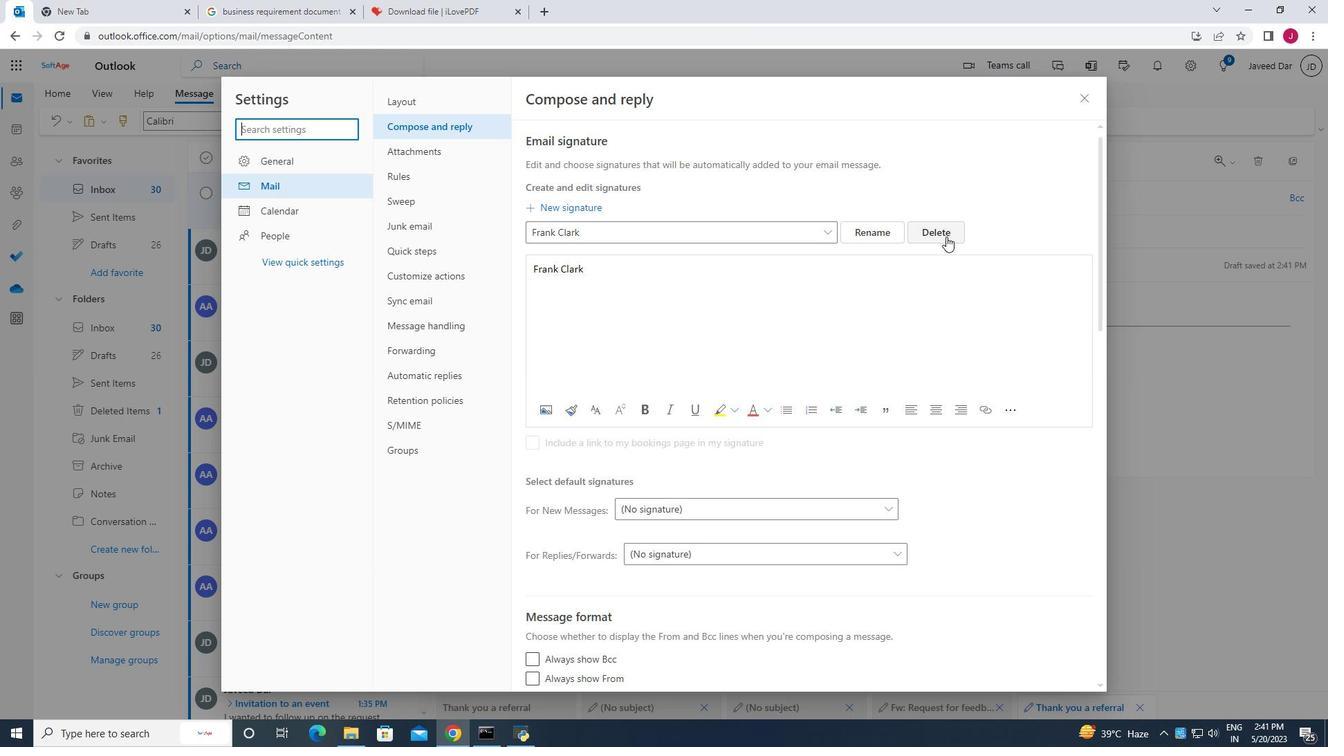 
Action: Mouse moved to (662, 234)
Screenshot: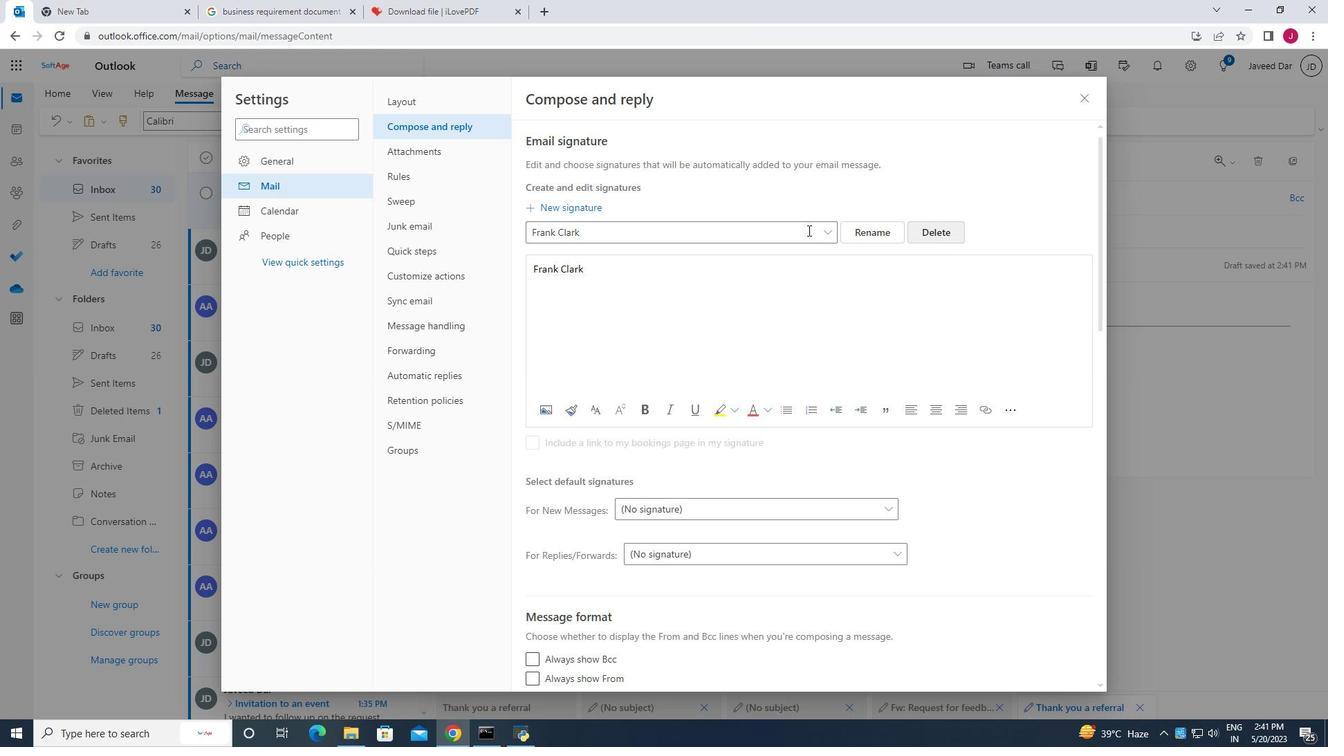 
Action: Mouse pressed left at (662, 234)
Screenshot: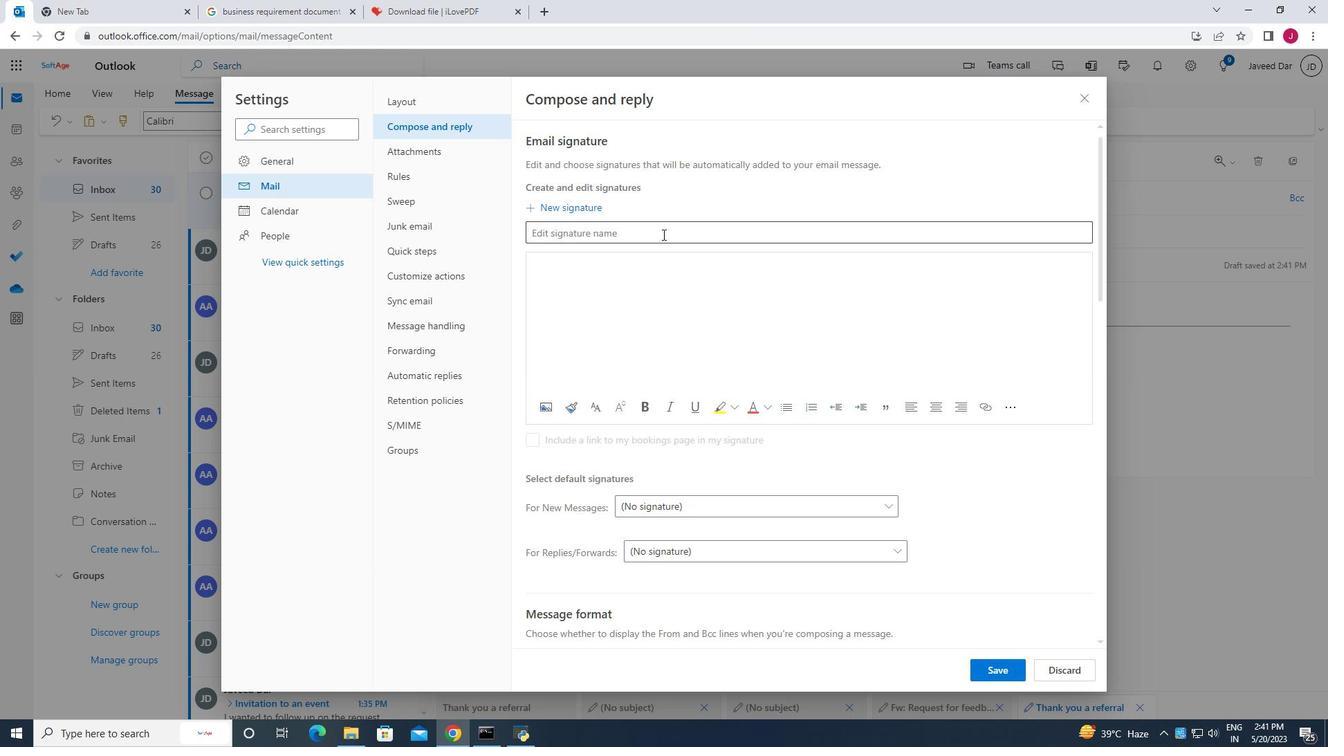 
Action: Key pressed <Key.caps_lock>I<Key.caps_lock>sabel<Key.space><Key.caps_lock>K<Key.caps_lock>elly
Screenshot: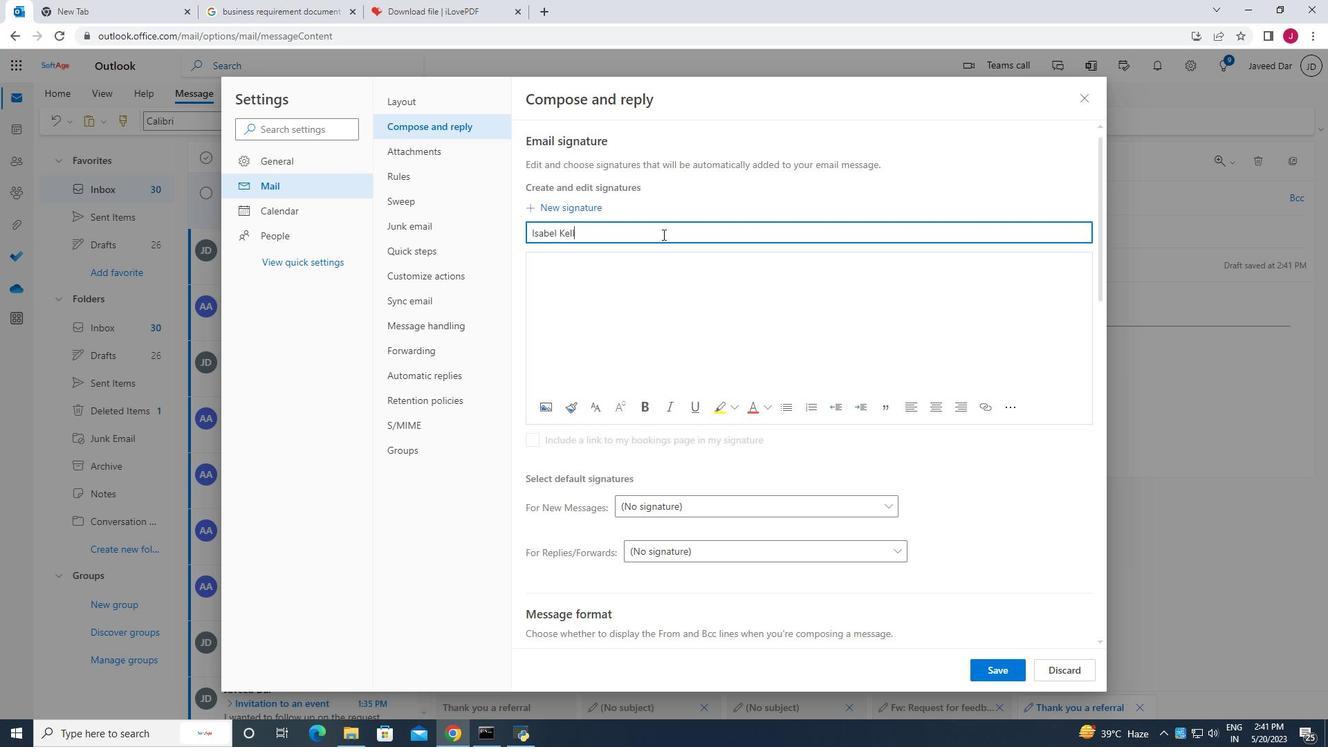 
Action: Mouse moved to (577, 271)
Screenshot: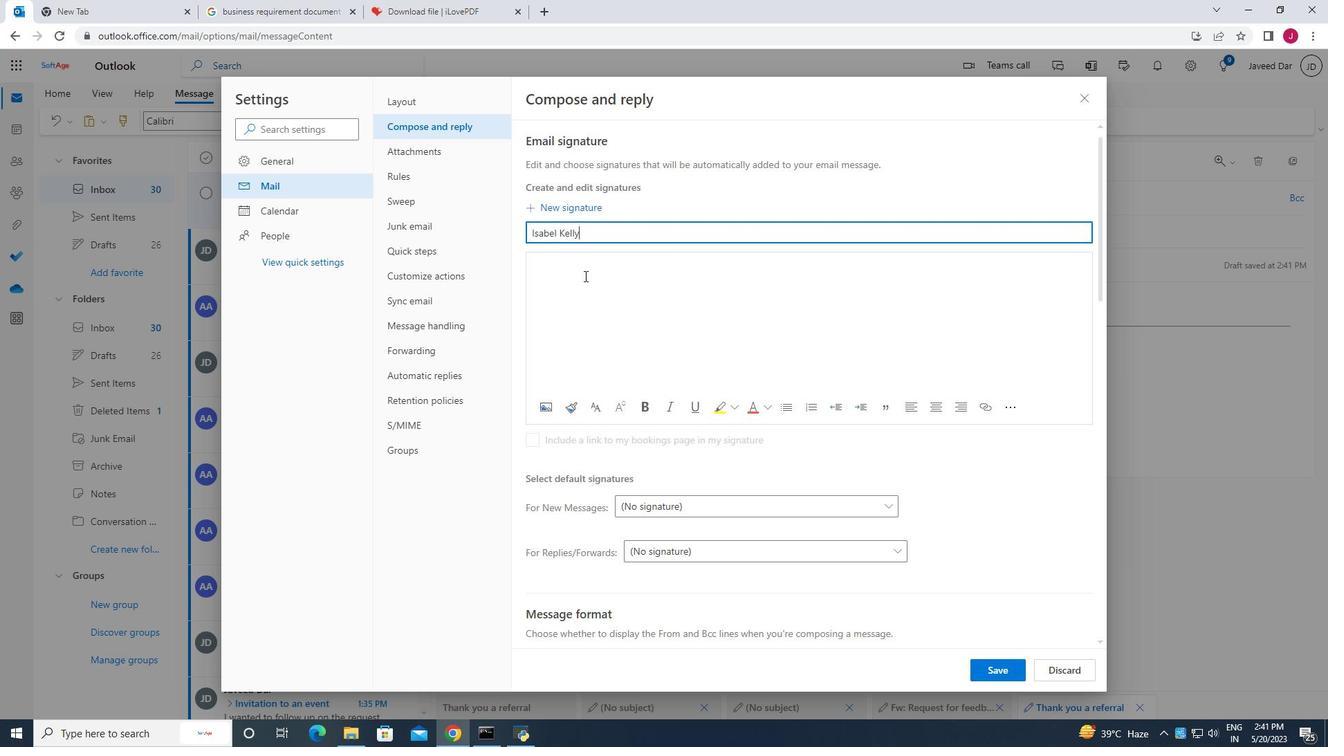 
Action: Mouse pressed left at (577, 271)
Screenshot: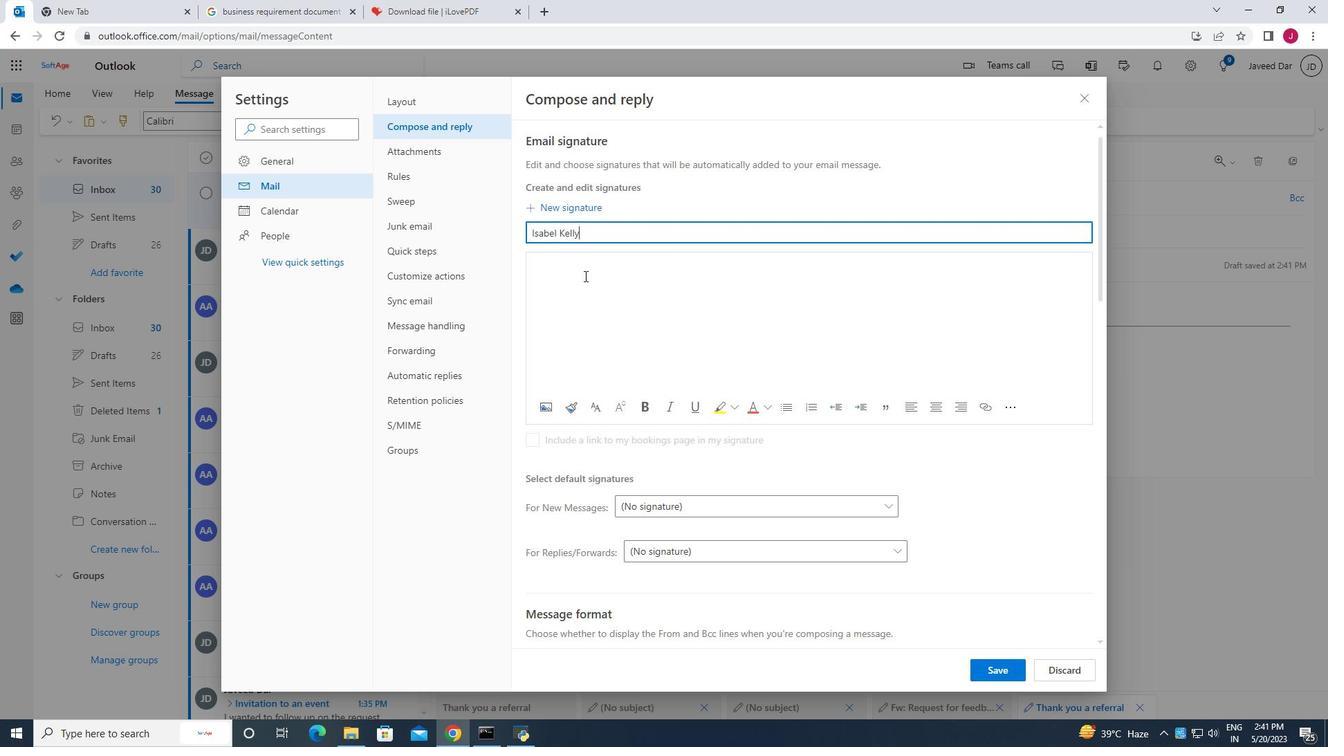 
Action: Key pressed <Key.caps_lock>I<Key.caps_lock>sabel<Key.space><Key.caps_lock>K<Key.caps_lock>elly
Screenshot: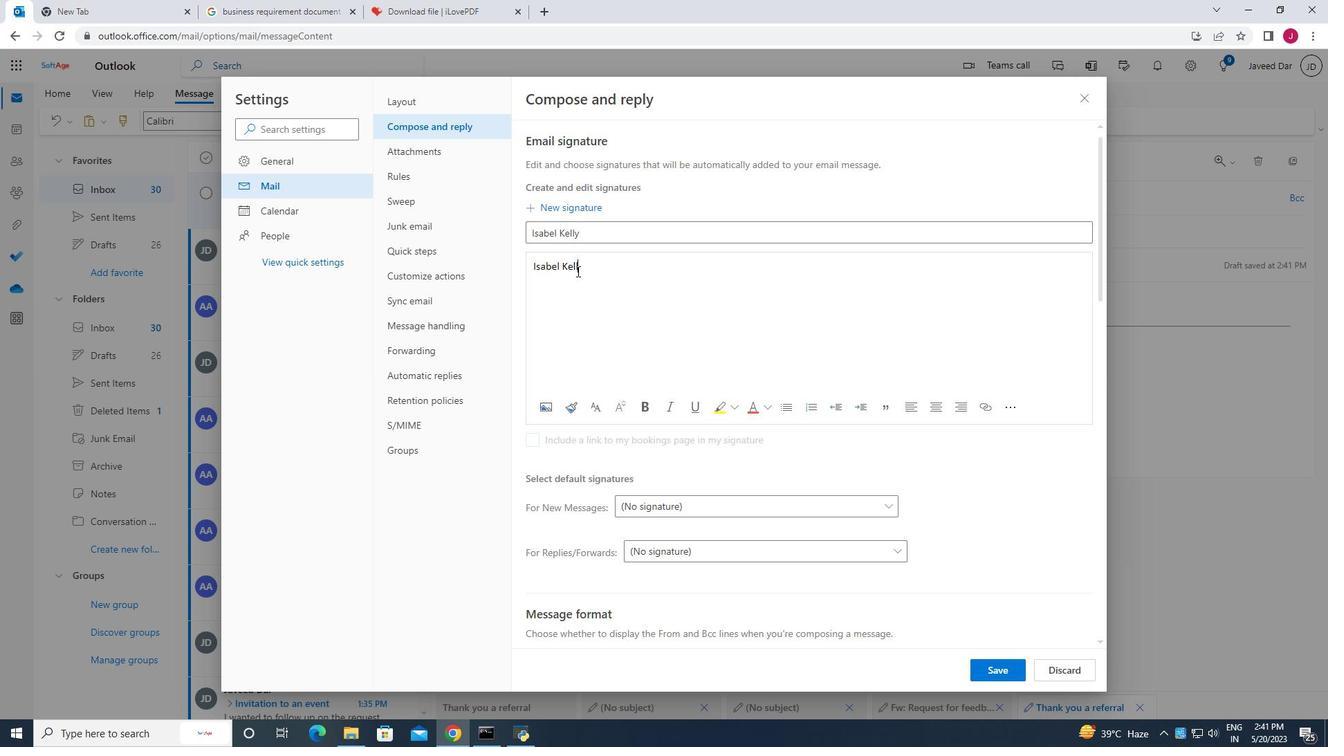 
Action: Mouse moved to (1005, 668)
Screenshot: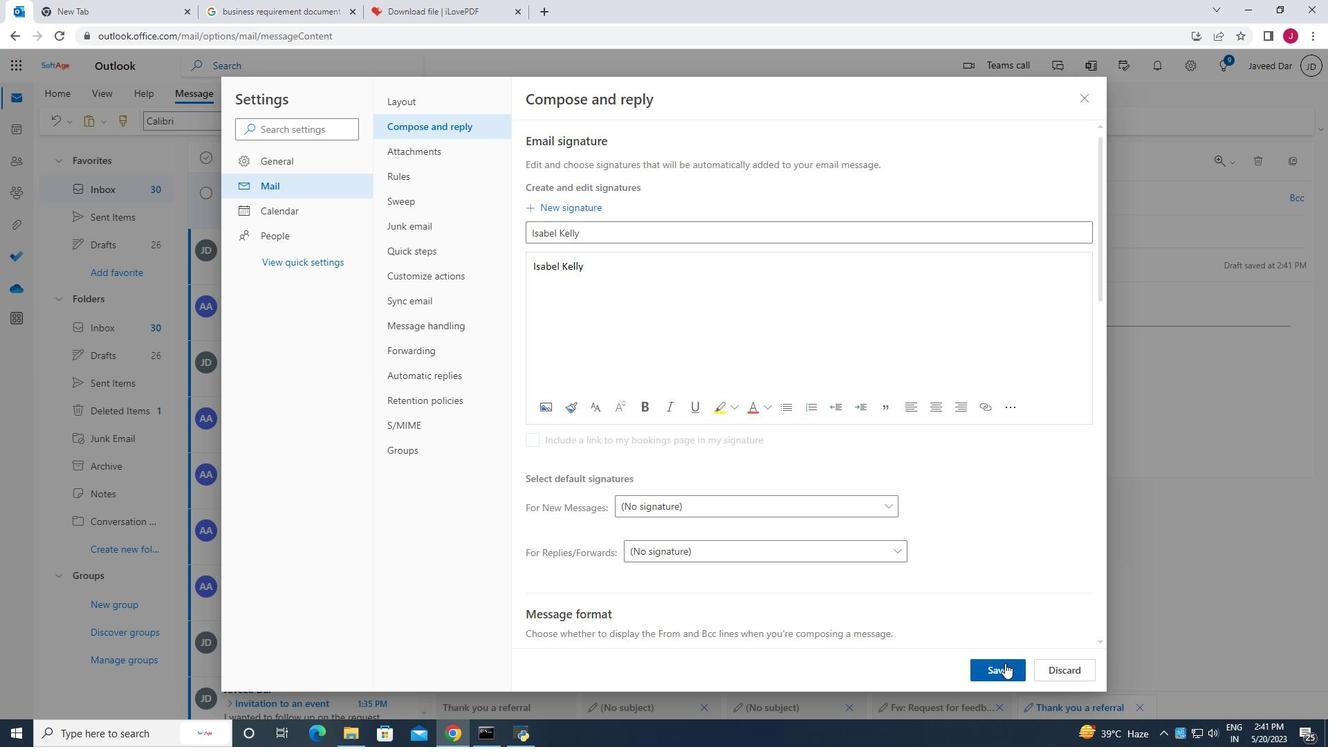 
Action: Mouse pressed left at (1005, 668)
Screenshot: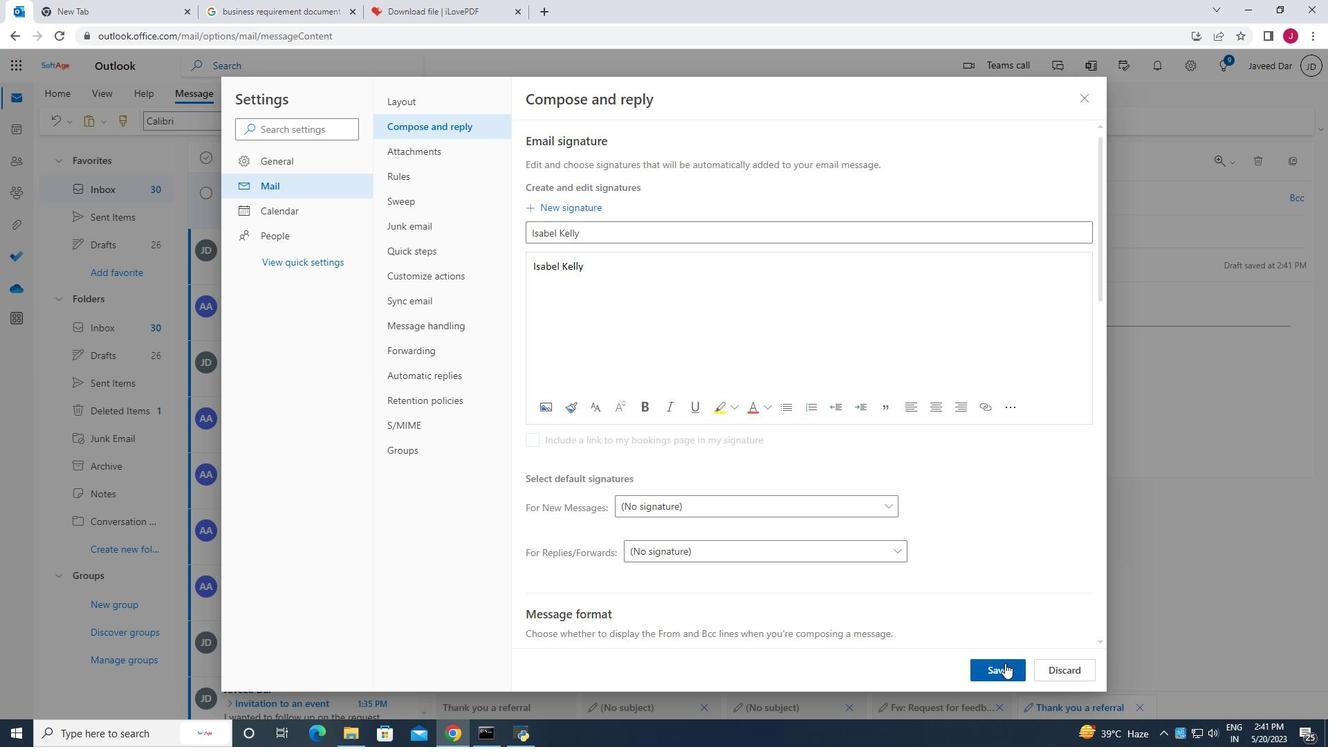 
Action: Mouse moved to (1086, 95)
Screenshot: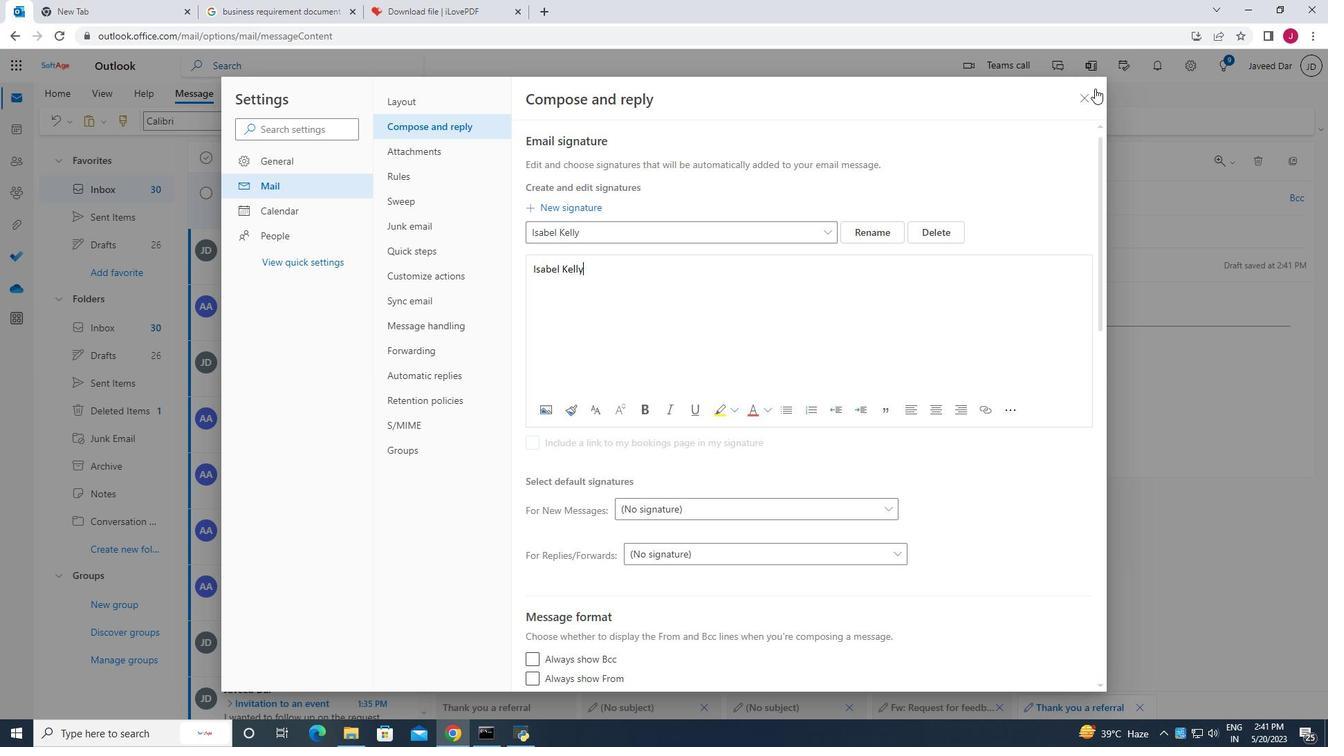
Action: Mouse pressed left at (1086, 95)
Screenshot: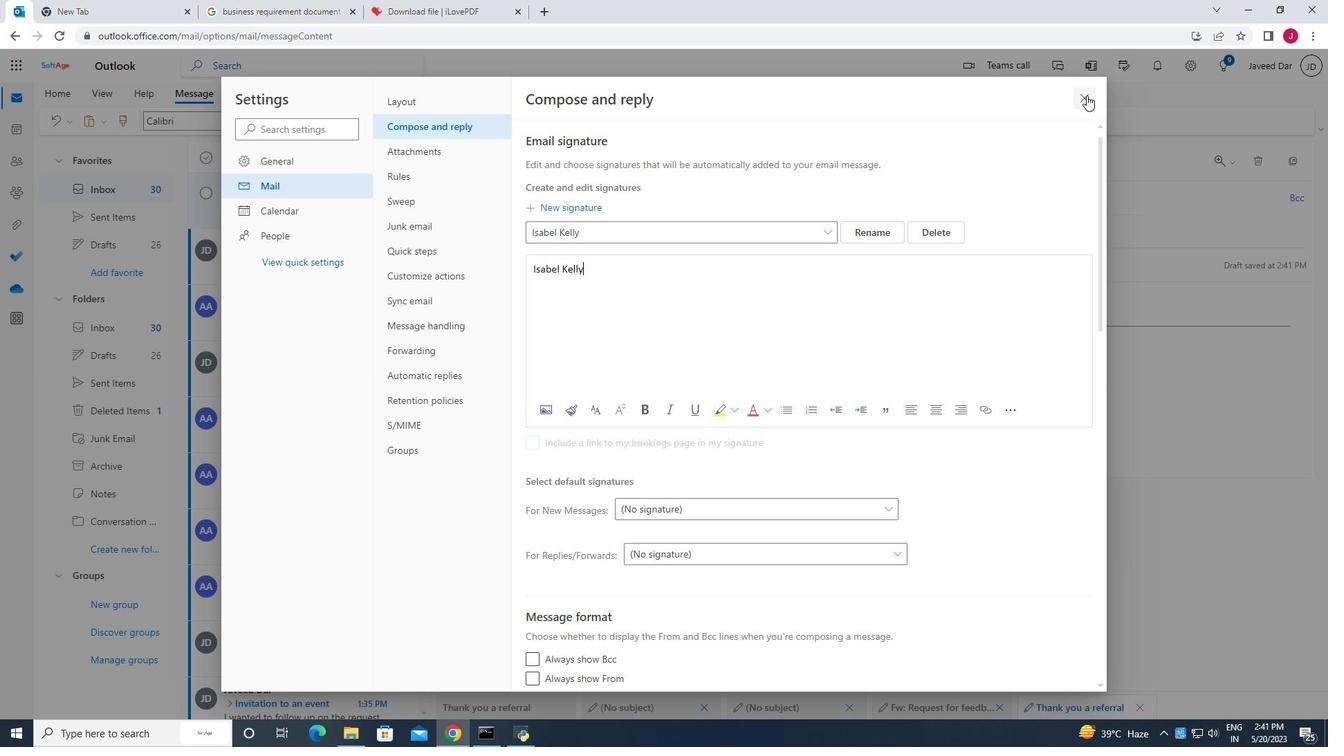 
Action: Mouse moved to (887, 125)
Screenshot: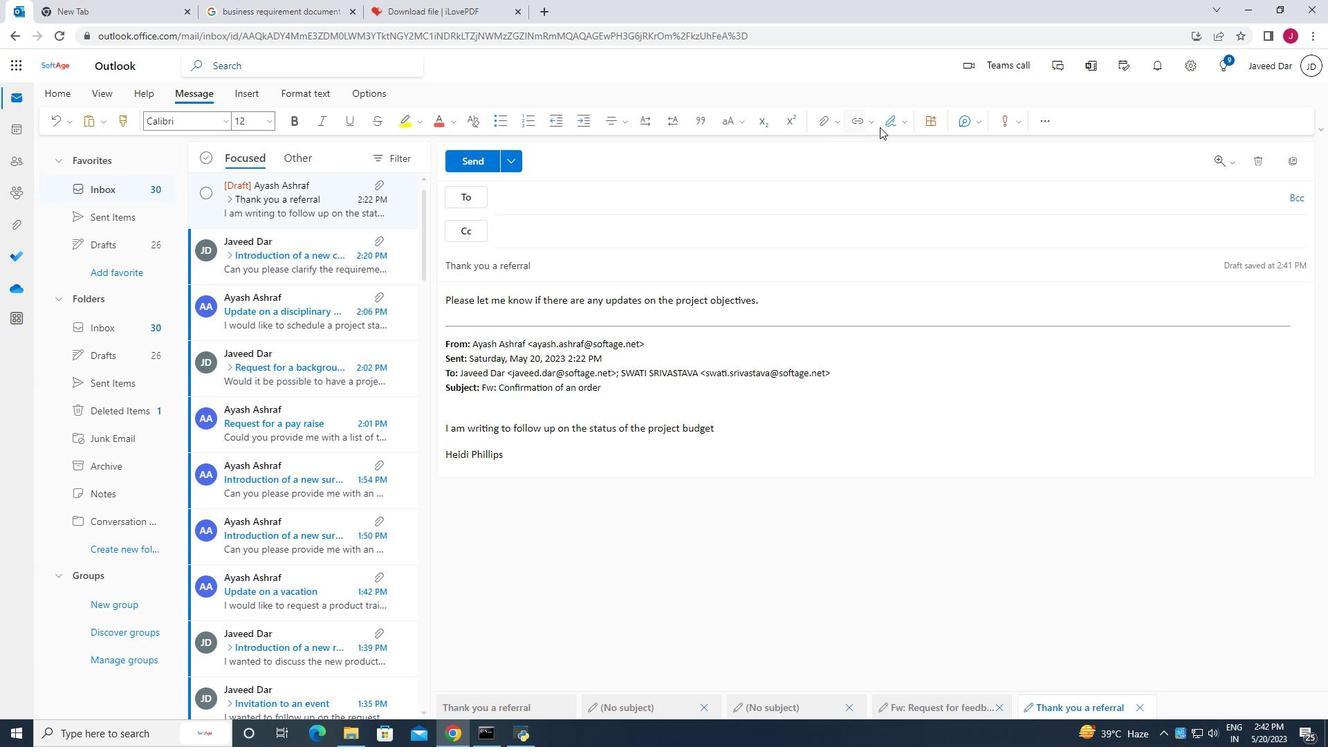 
Action: Mouse pressed left at (887, 125)
Screenshot: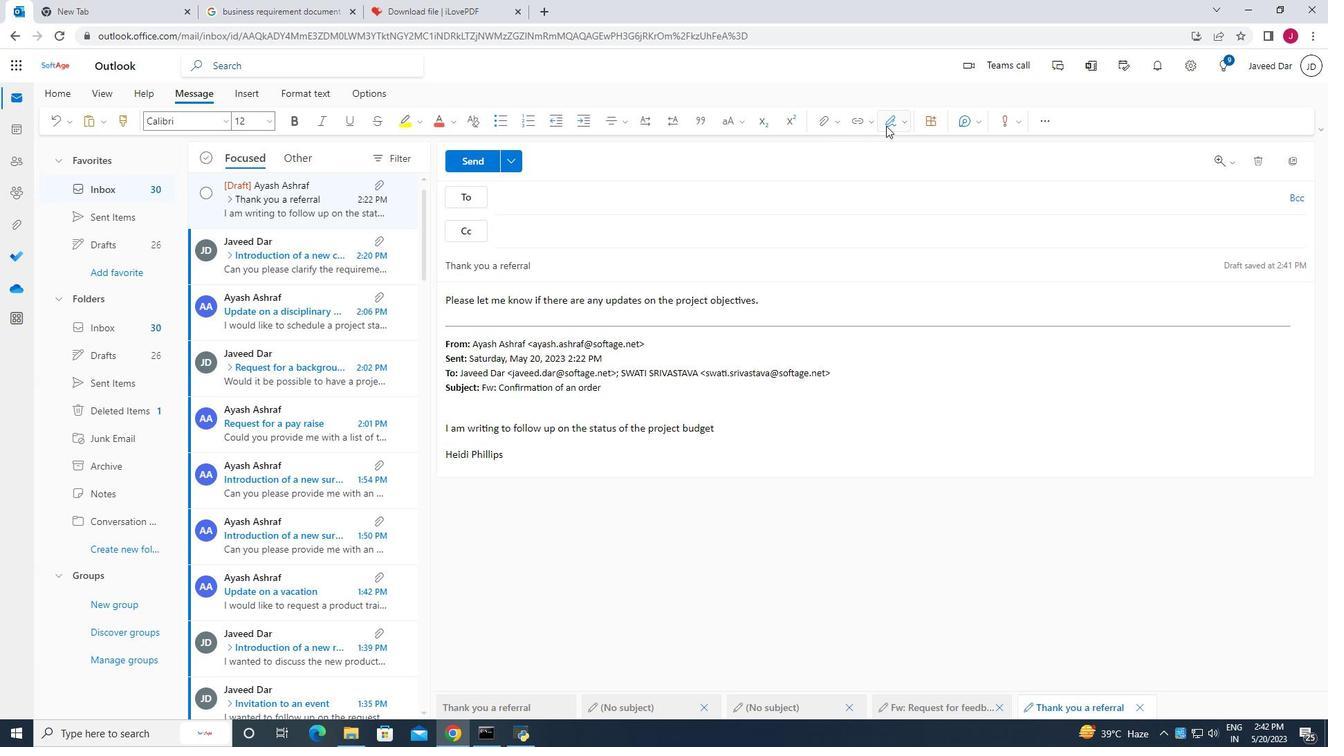 
Action: Mouse moved to (869, 148)
Screenshot: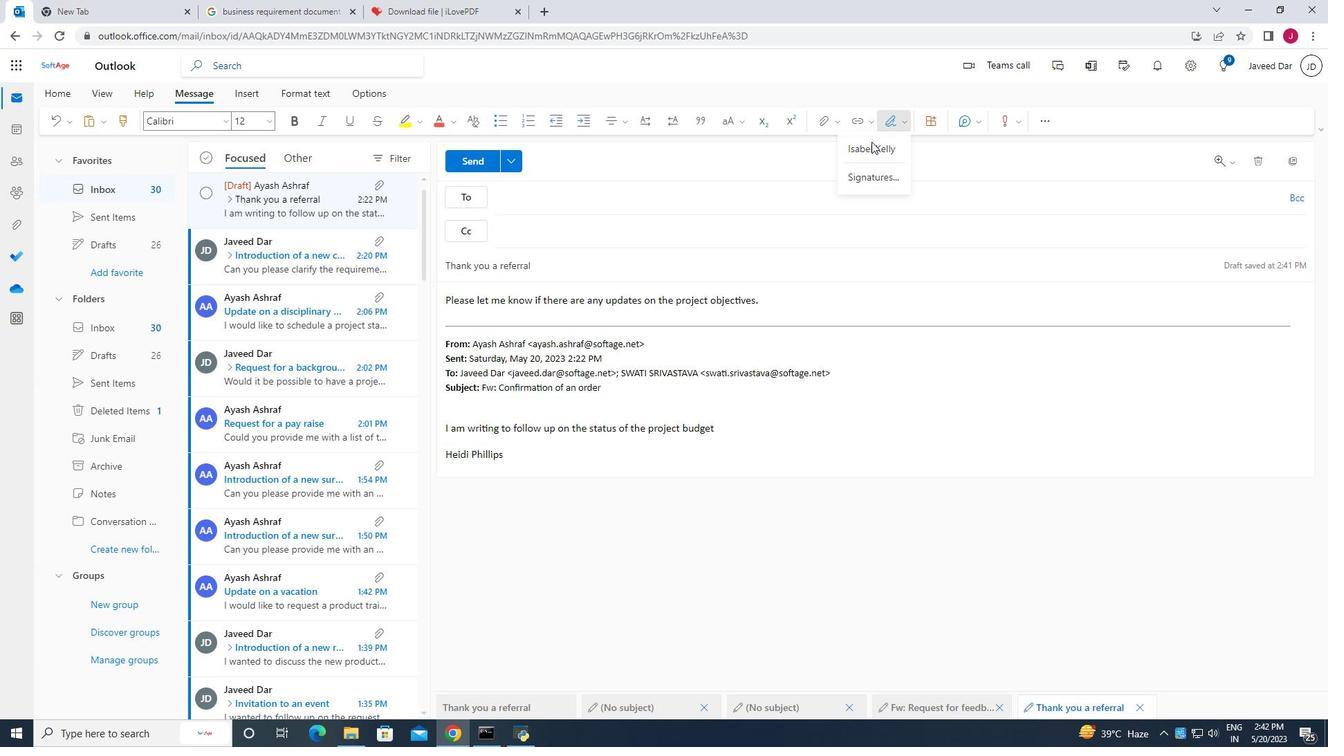 
Action: Mouse pressed left at (869, 148)
Screenshot: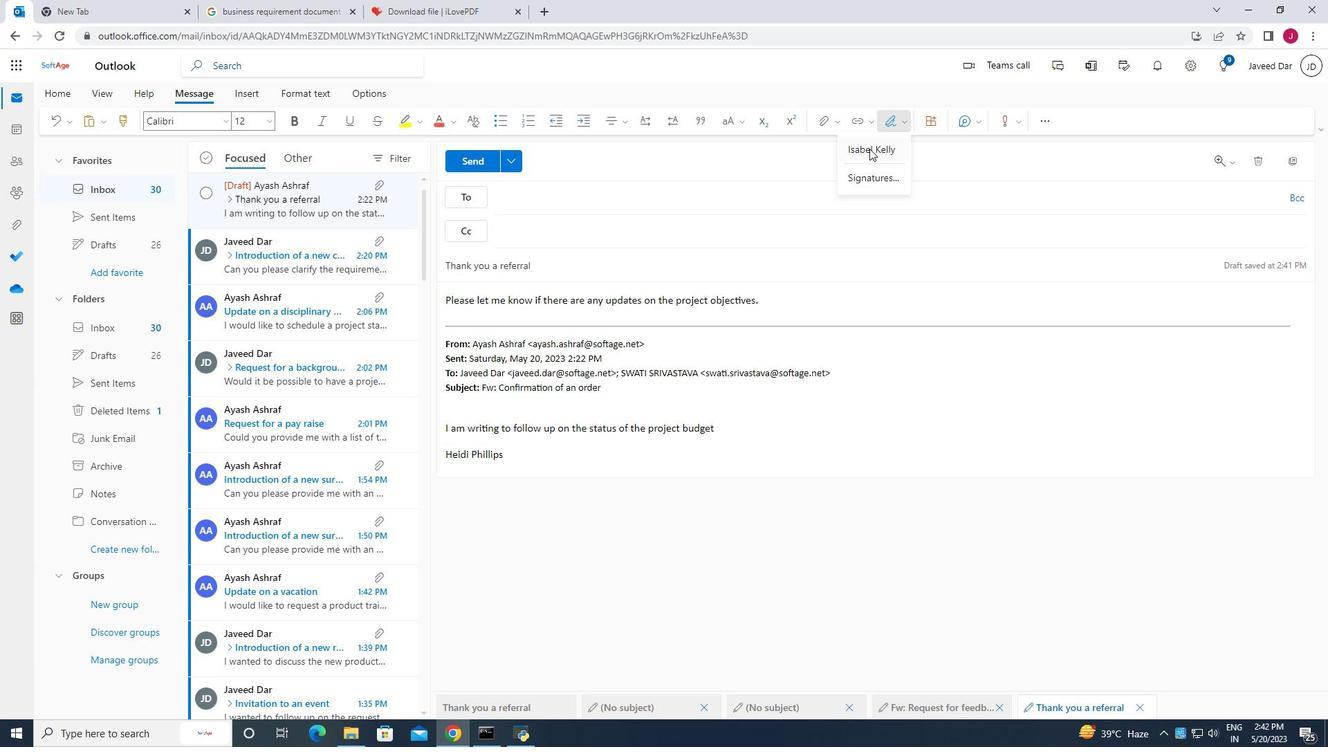 
Action: Mouse moved to (1303, 198)
Screenshot: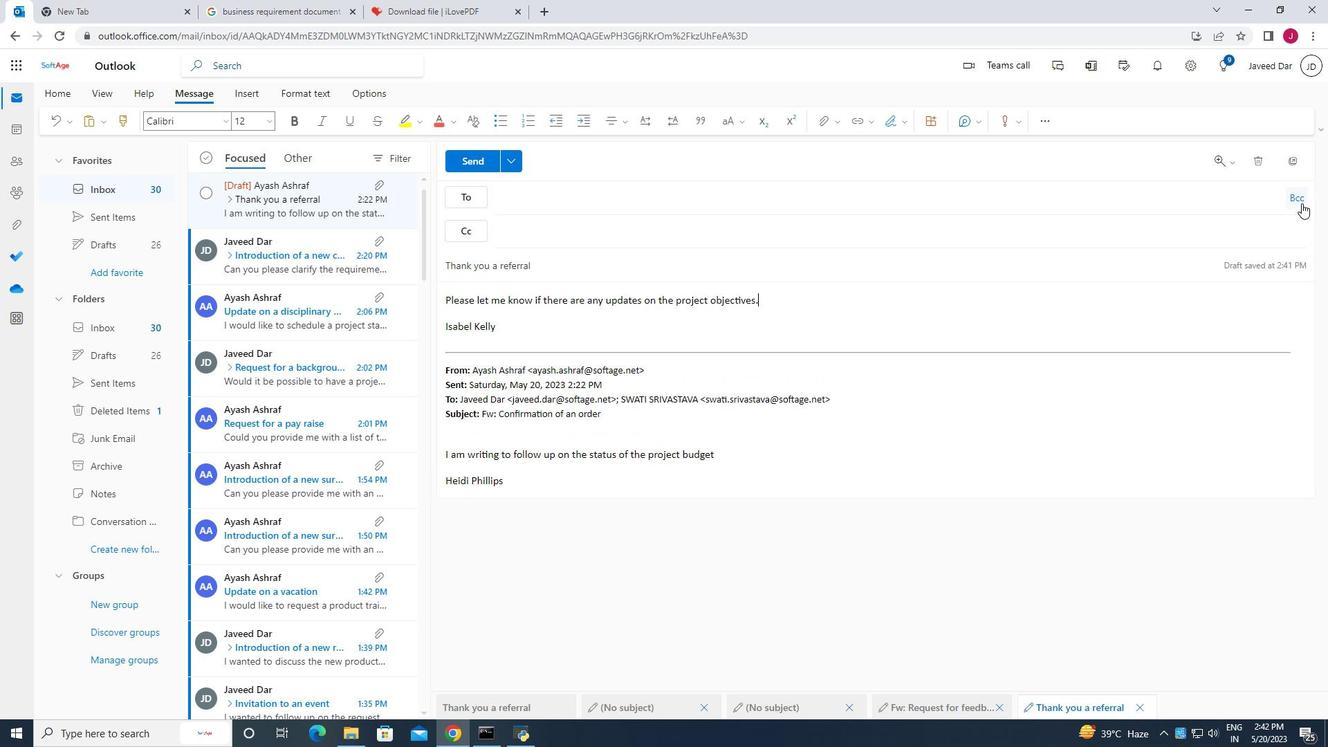 
Action: Mouse pressed left at (1303, 198)
Screenshot: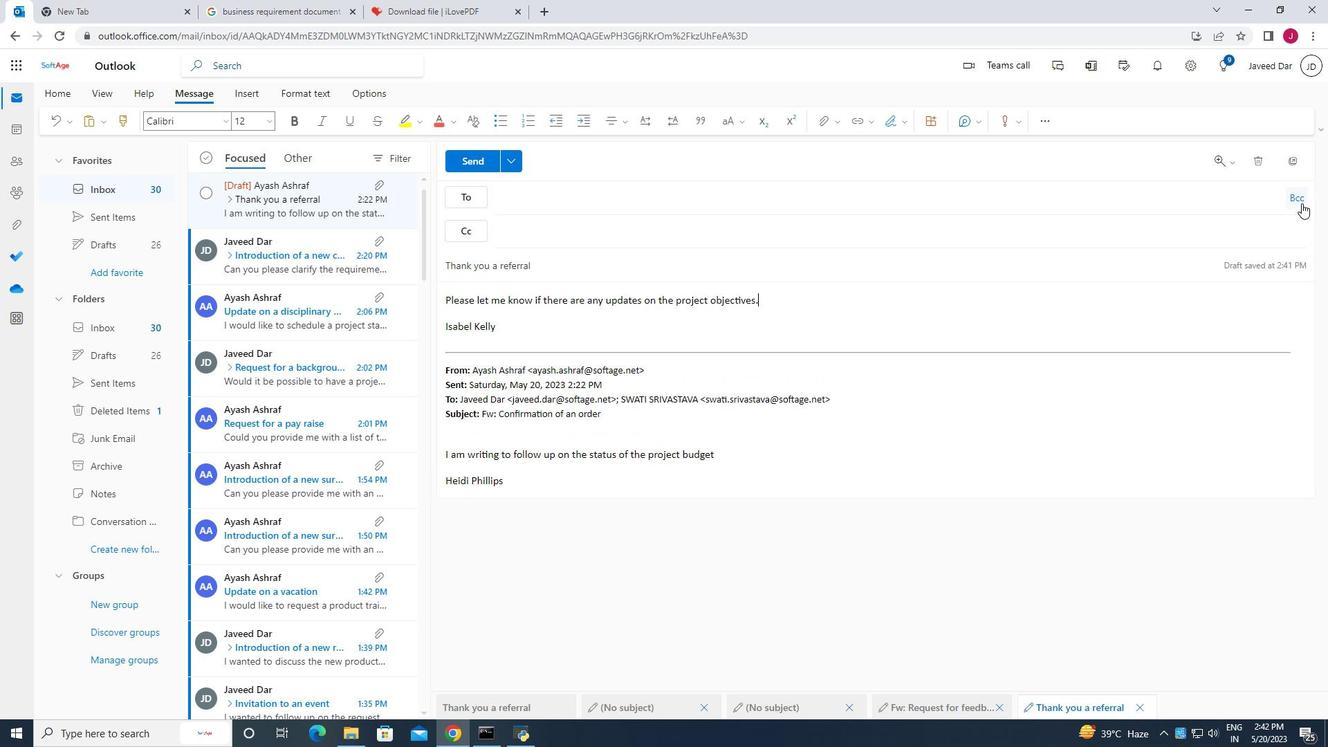 
Action: Mouse moved to (556, 264)
Screenshot: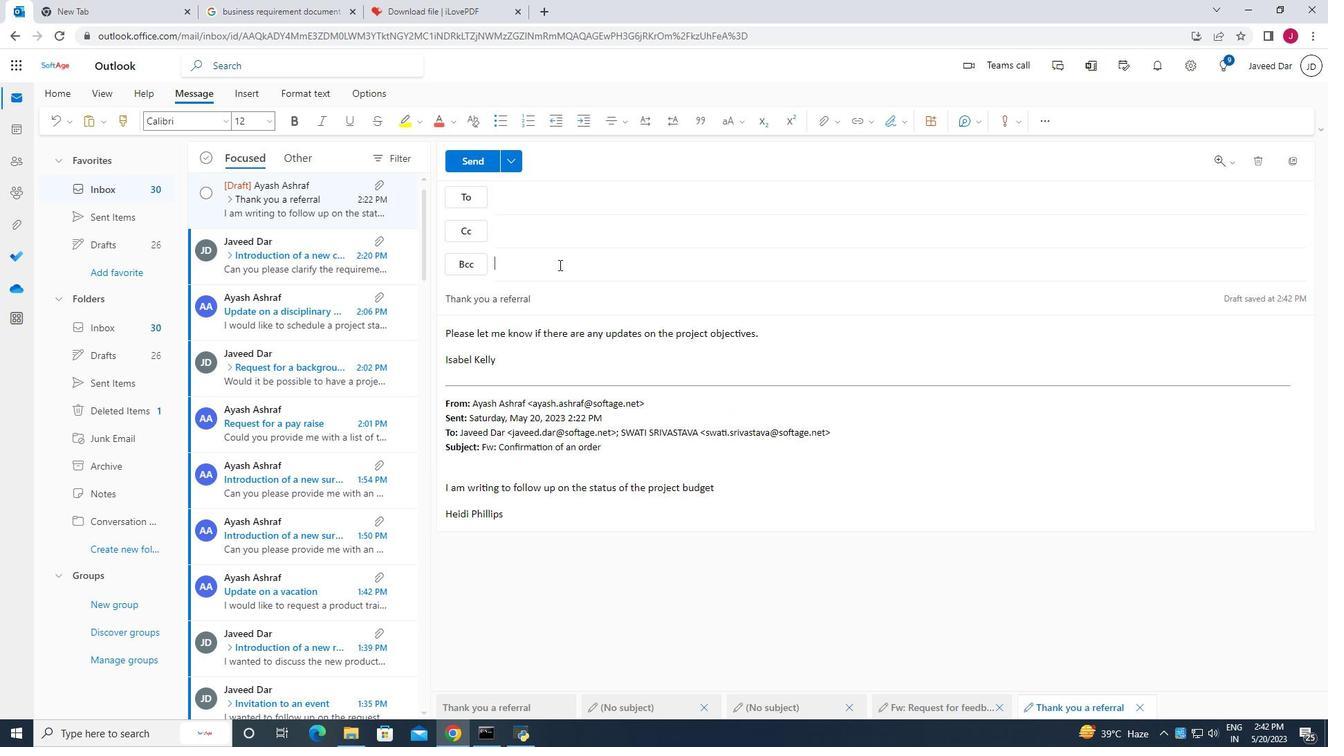 
Action: Key pressed sofatge.6<Key.backspace><Key.backspace><Key.backspace><Key.backspace><Key.backspace><Key.backspace><Key.backspace><Key.backspace>oftage.6
Screenshot: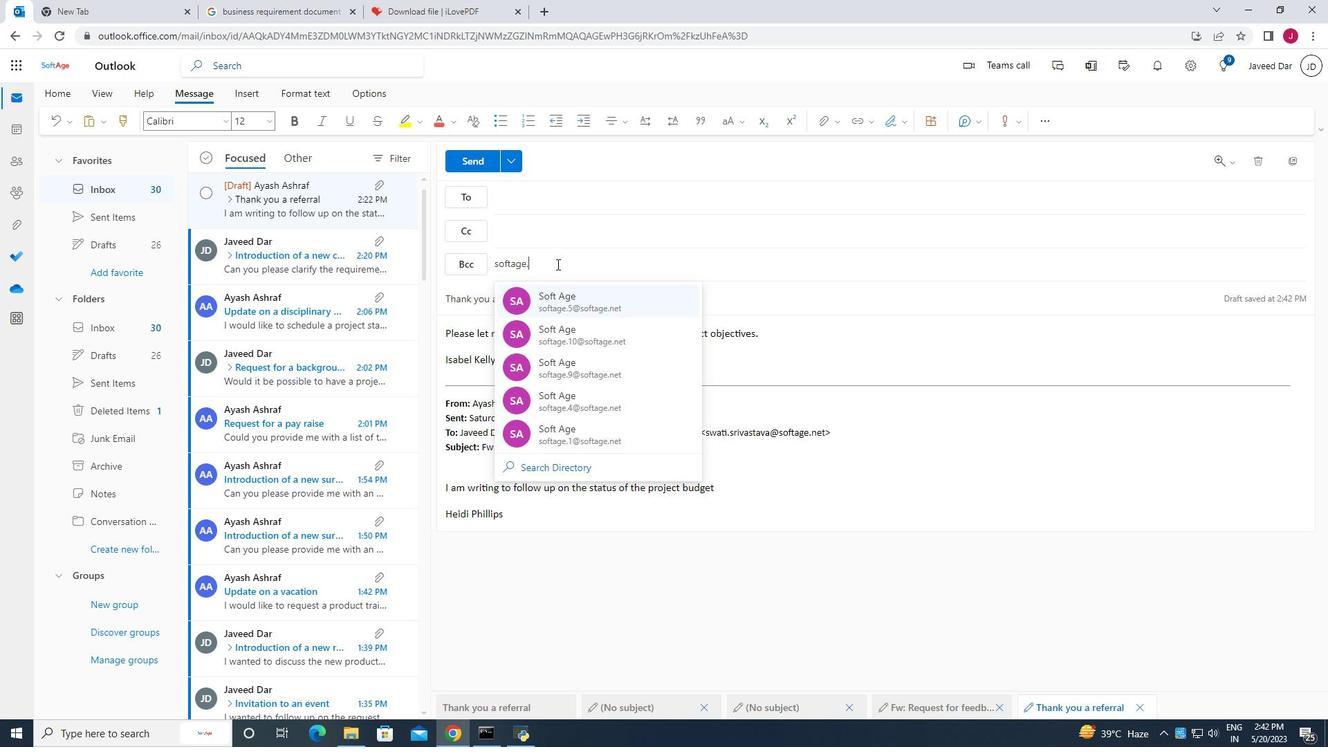 
Action: Mouse moved to (601, 428)
Screenshot: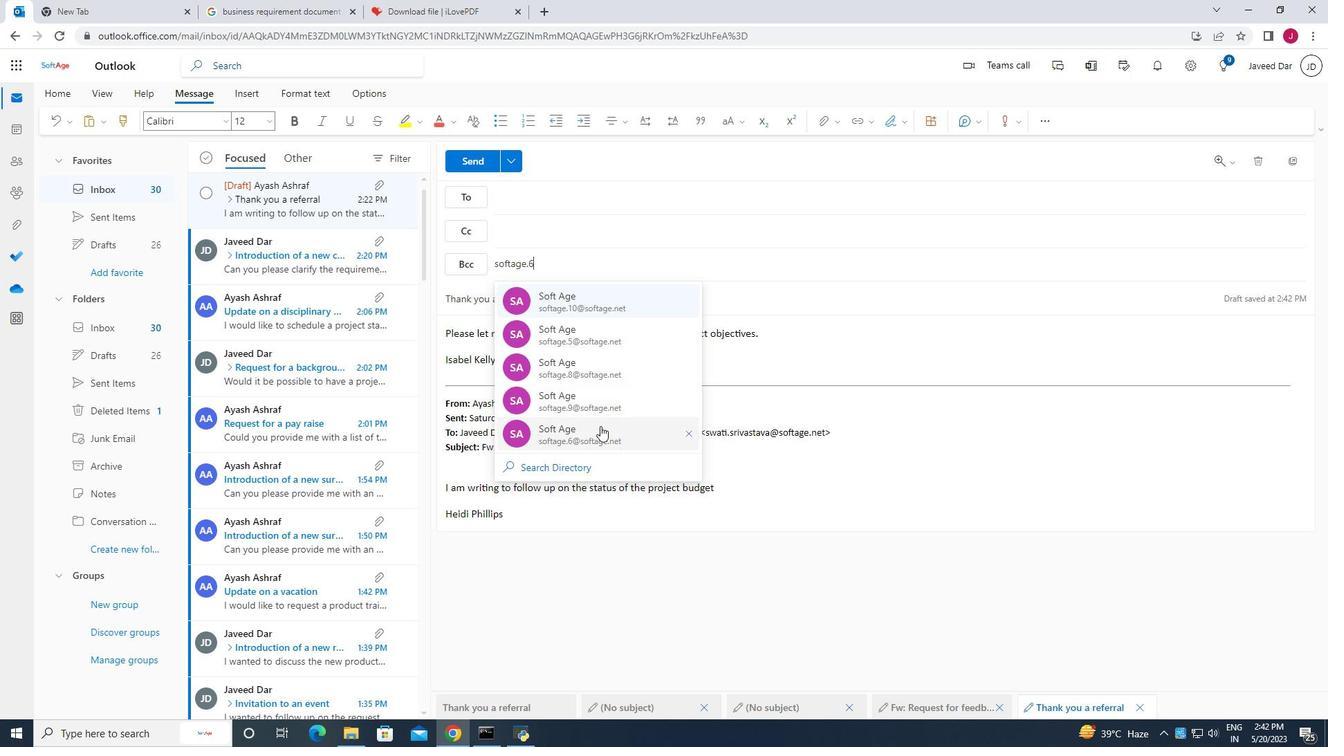 
Action: Mouse pressed left at (601, 428)
Screenshot: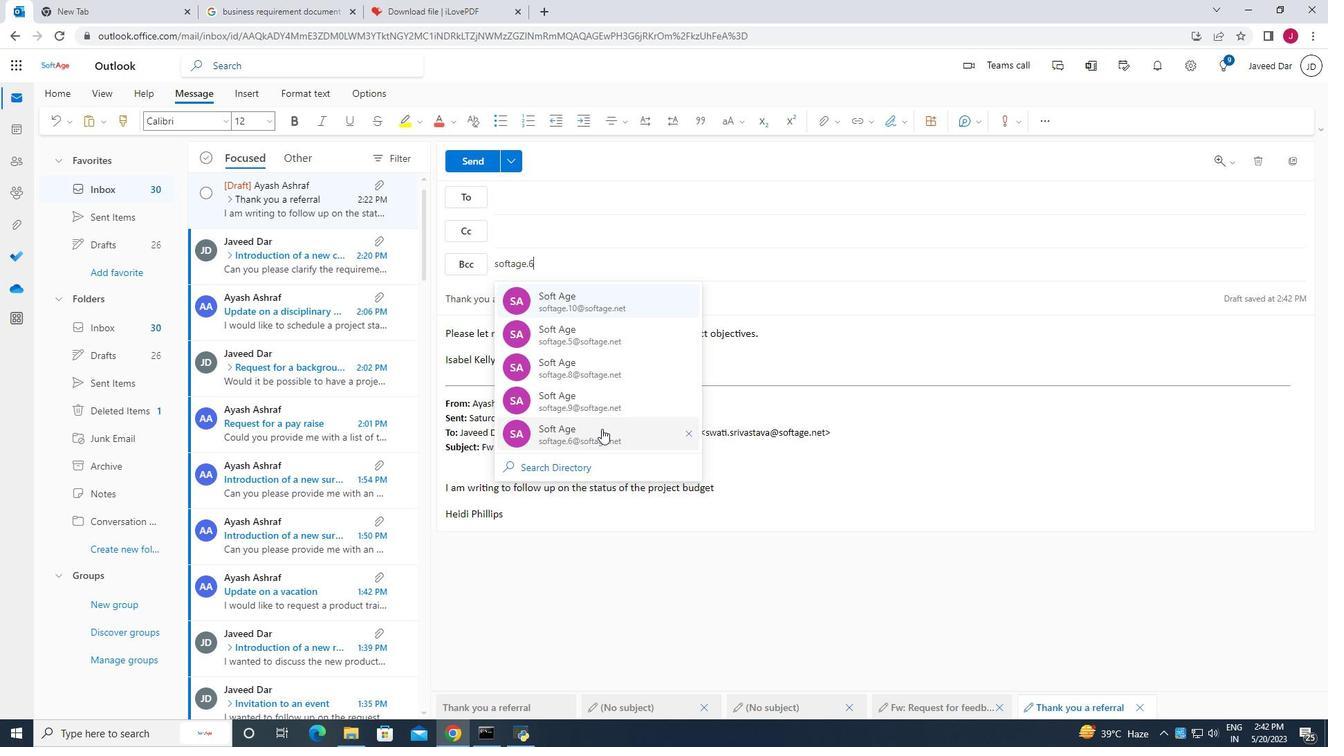 
Action: Mouse moved to (554, 202)
Screenshot: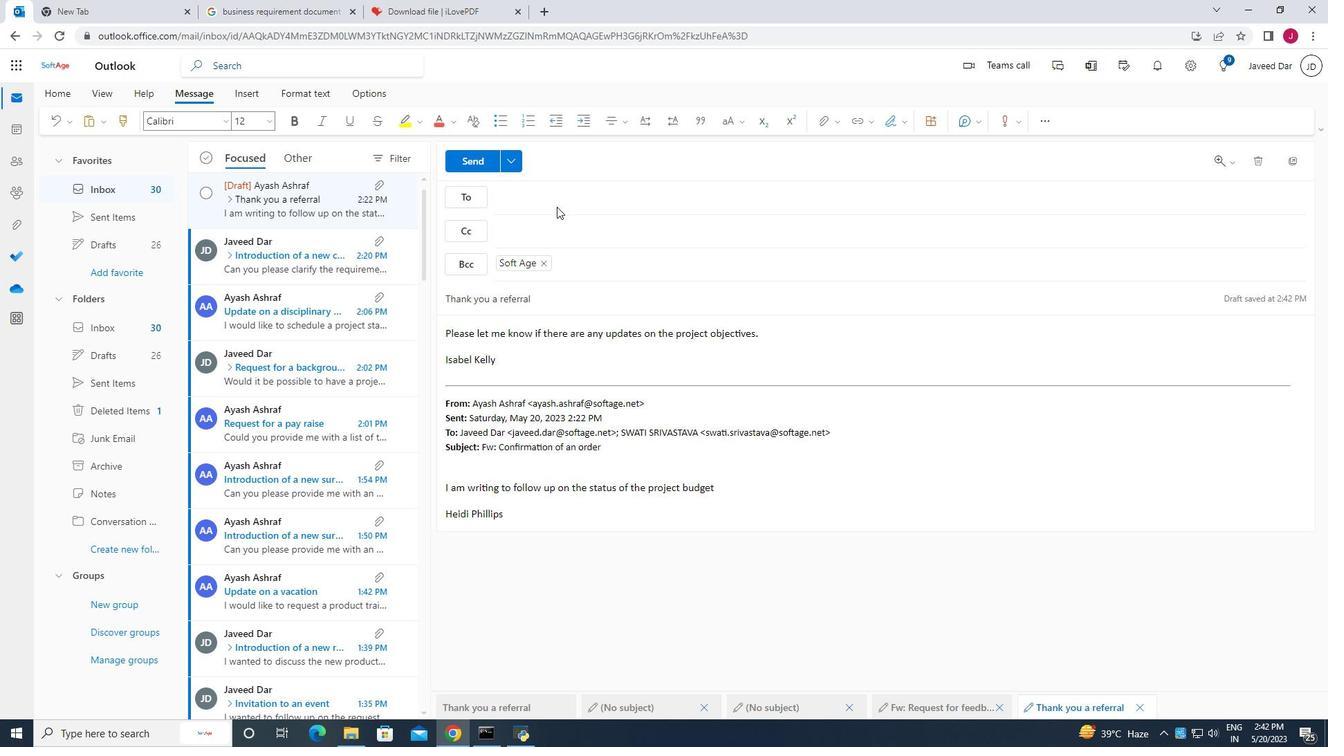 
Action: Mouse pressed left at (554, 202)
Screenshot: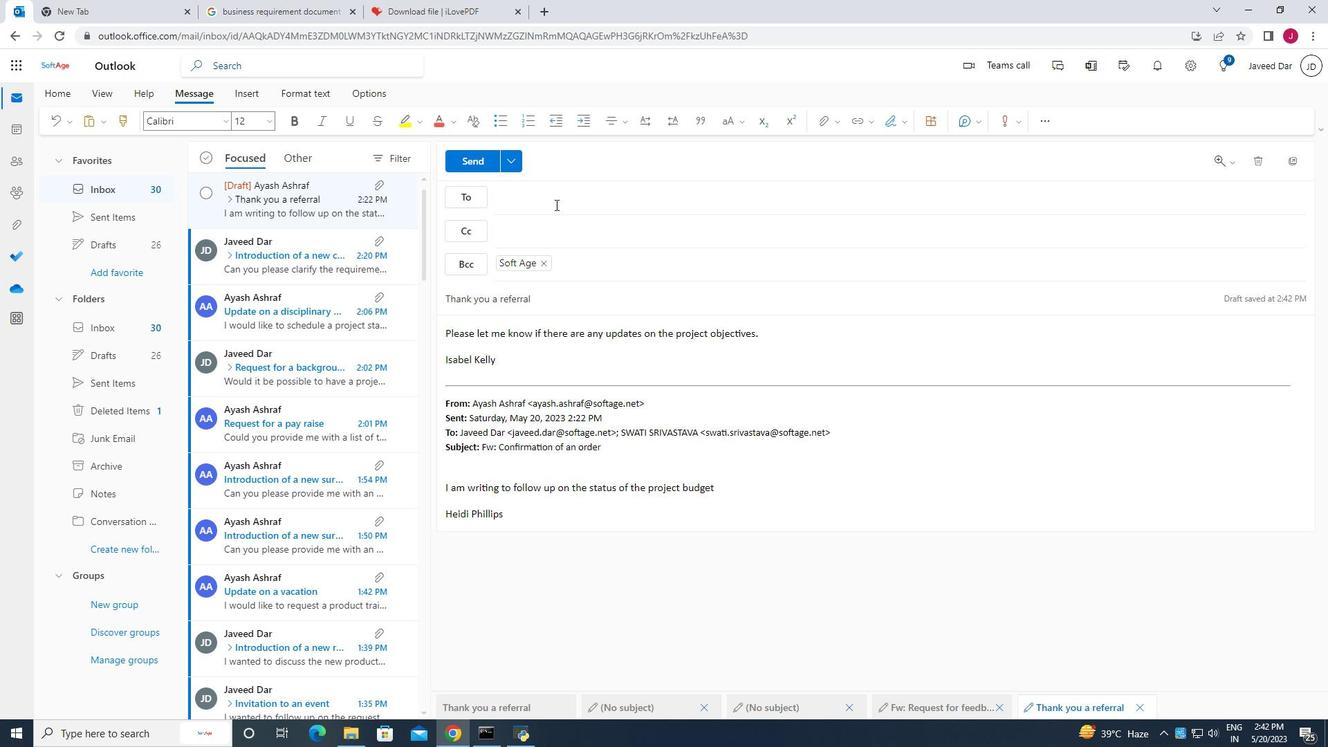 
Action: Mouse moved to (550, 199)
Screenshot: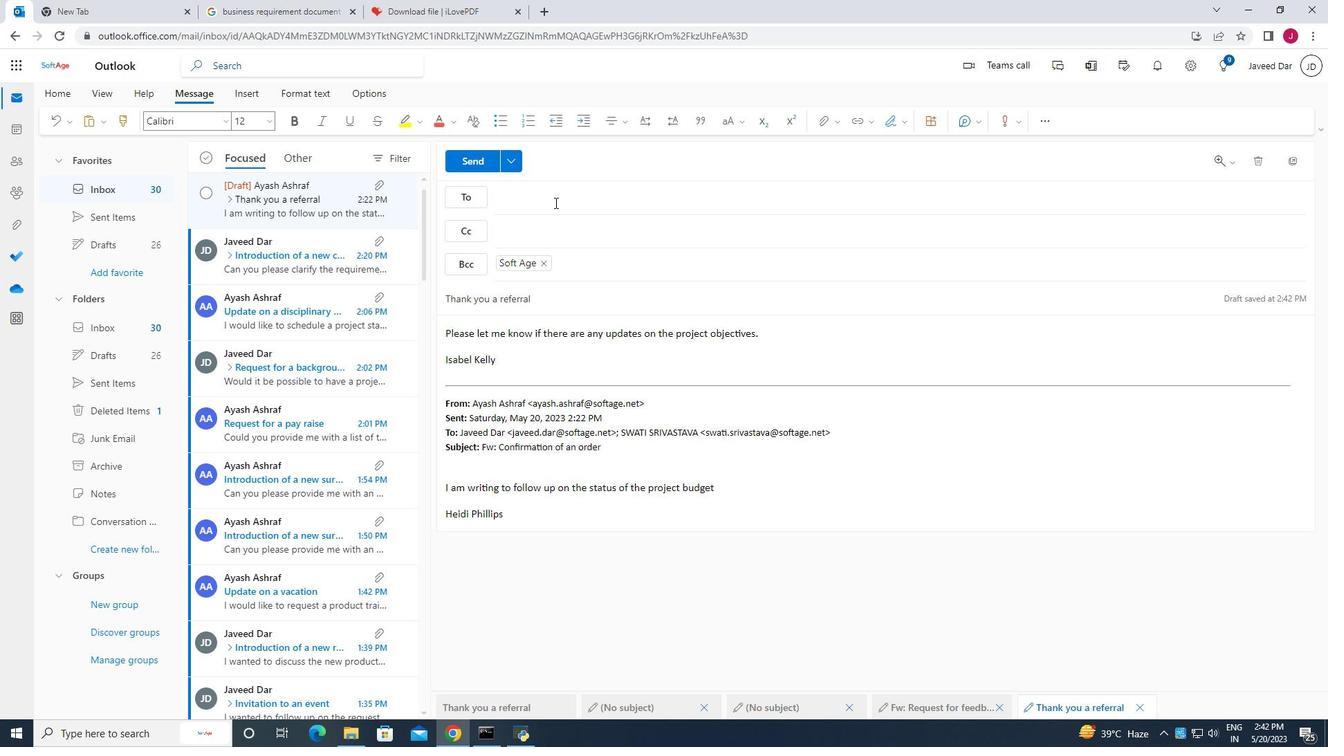 
Action: Key pressed softage.9
Screenshot: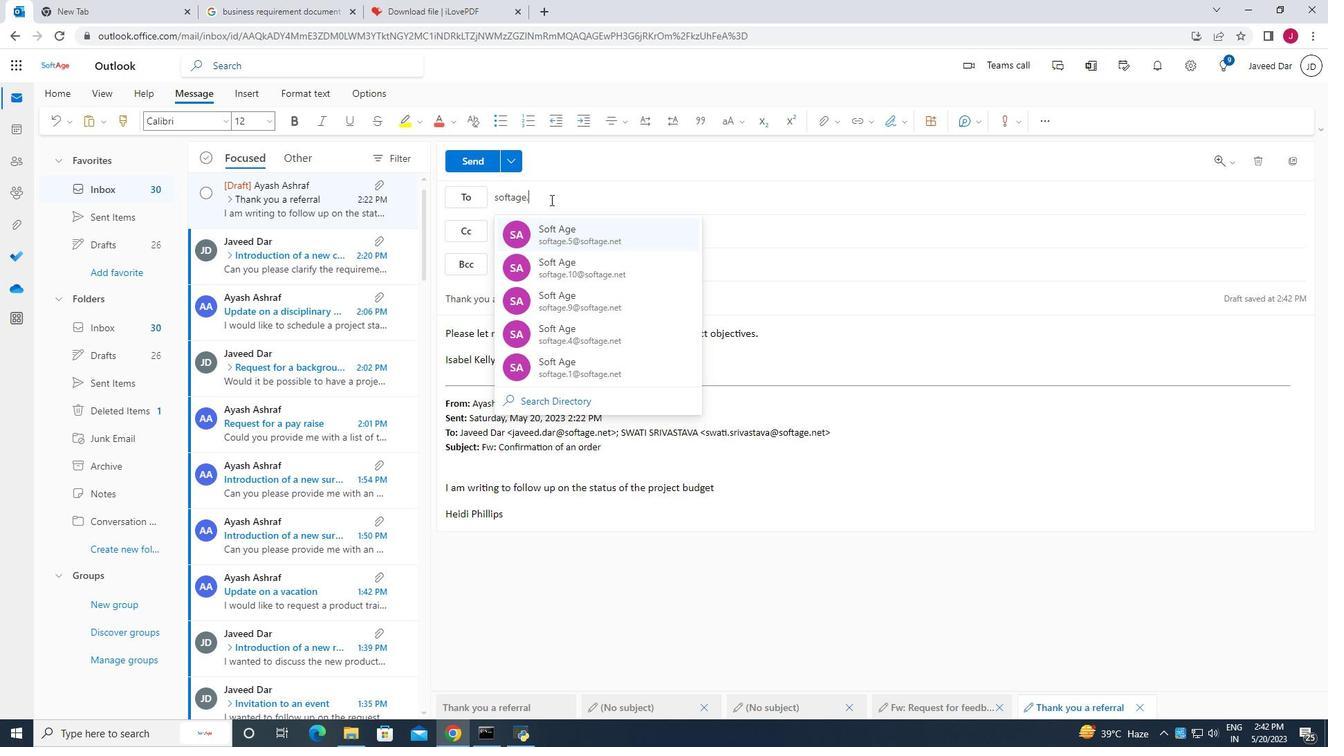 
Action: Mouse moved to (617, 330)
Screenshot: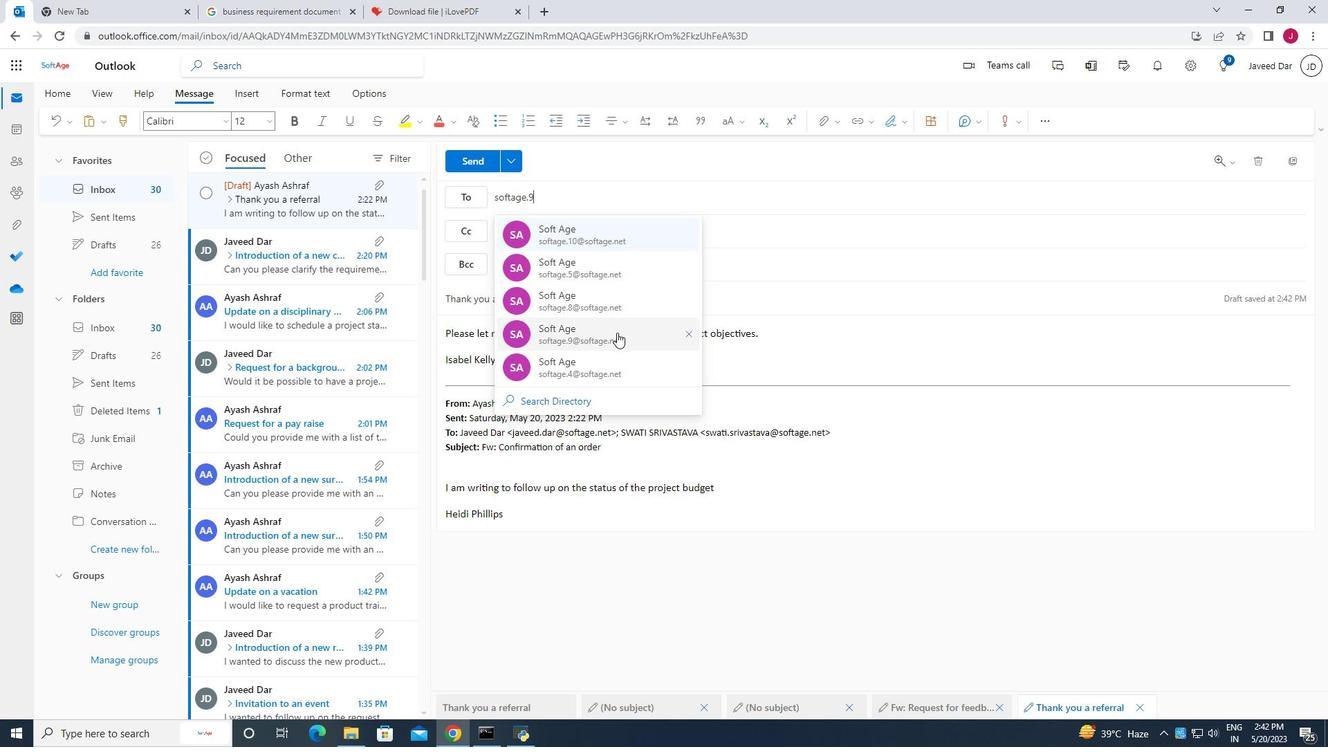 
Action: Mouse pressed left at (617, 330)
Screenshot: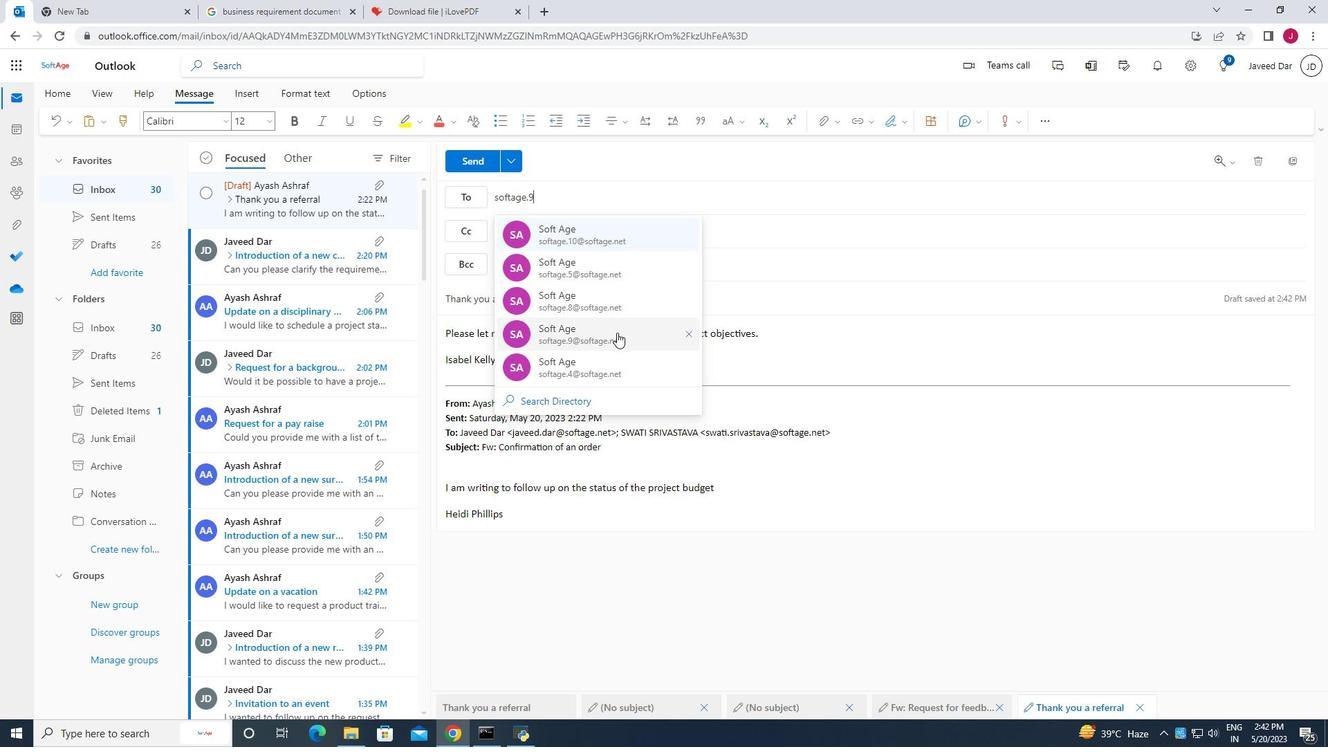 
Action: Mouse moved to (619, 263)
Screenshot: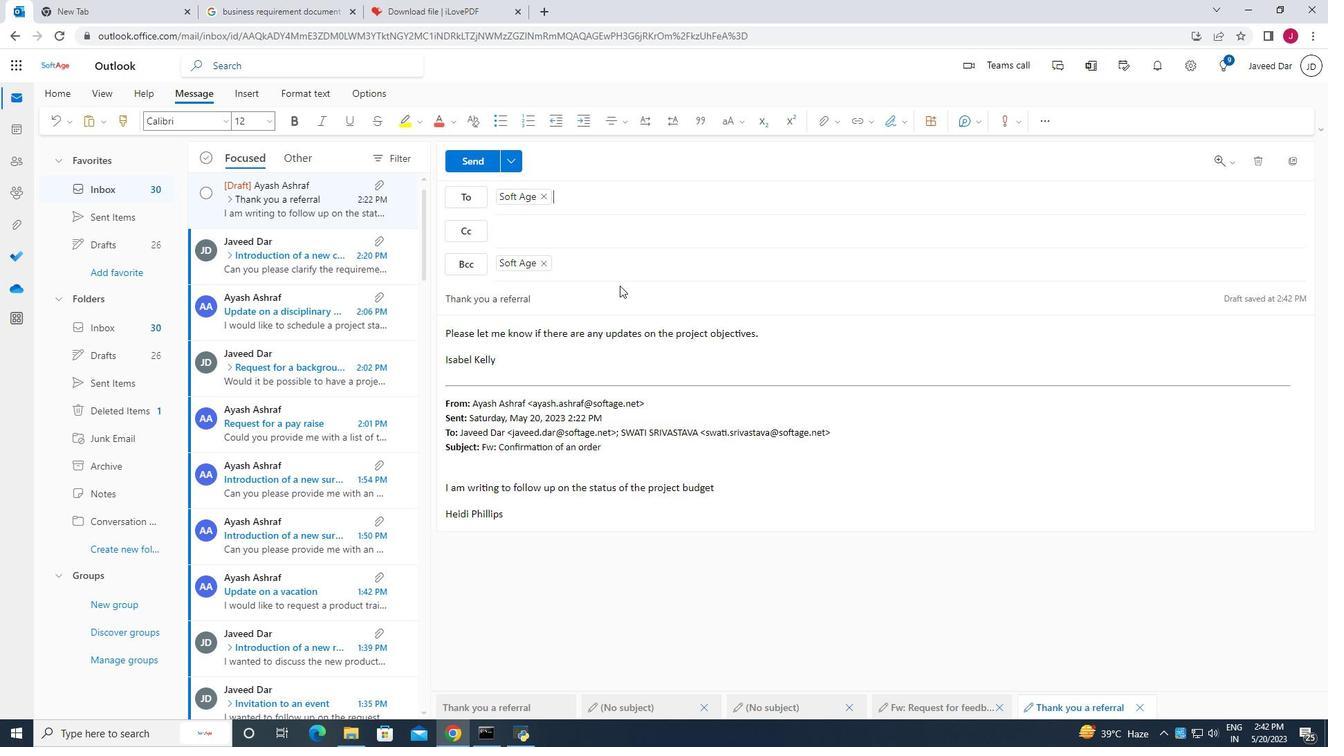 
Action: Key pressed softage.10
Screenshot: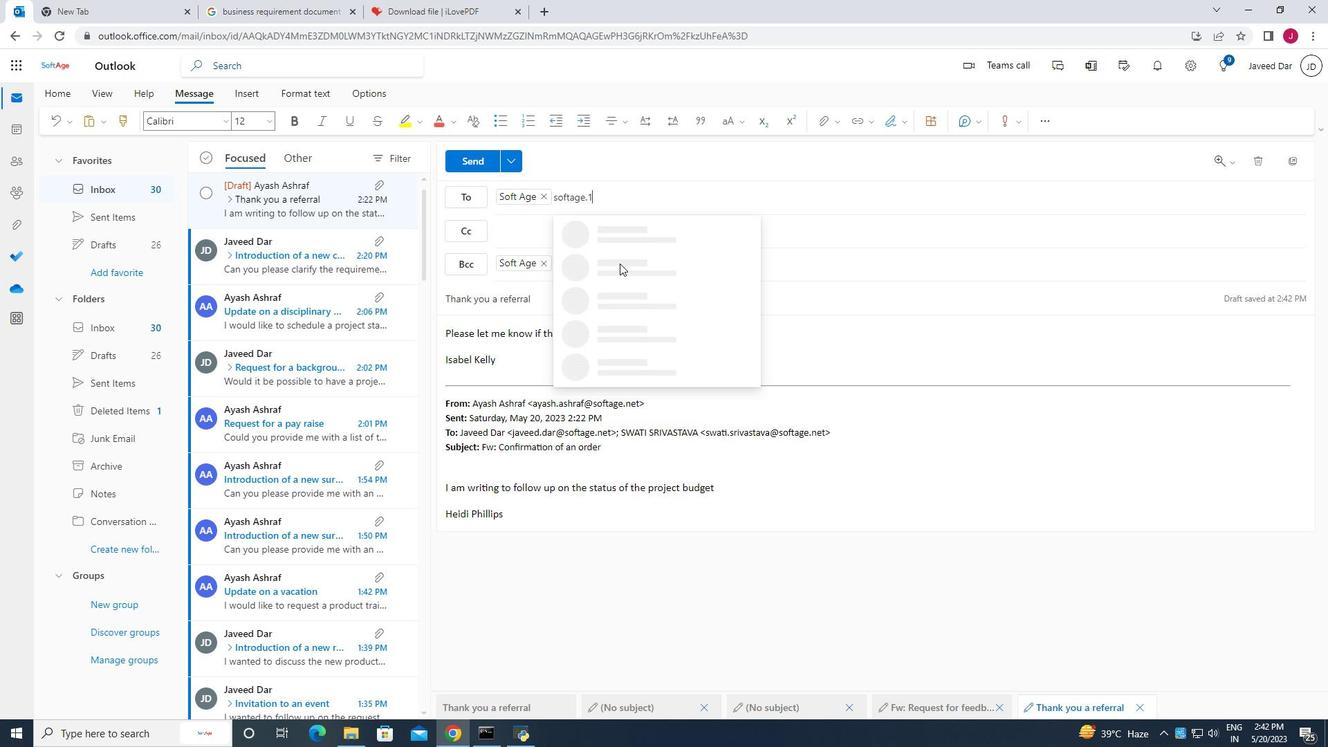 
Action: Mouse moved to (698, 233)
Screenshot: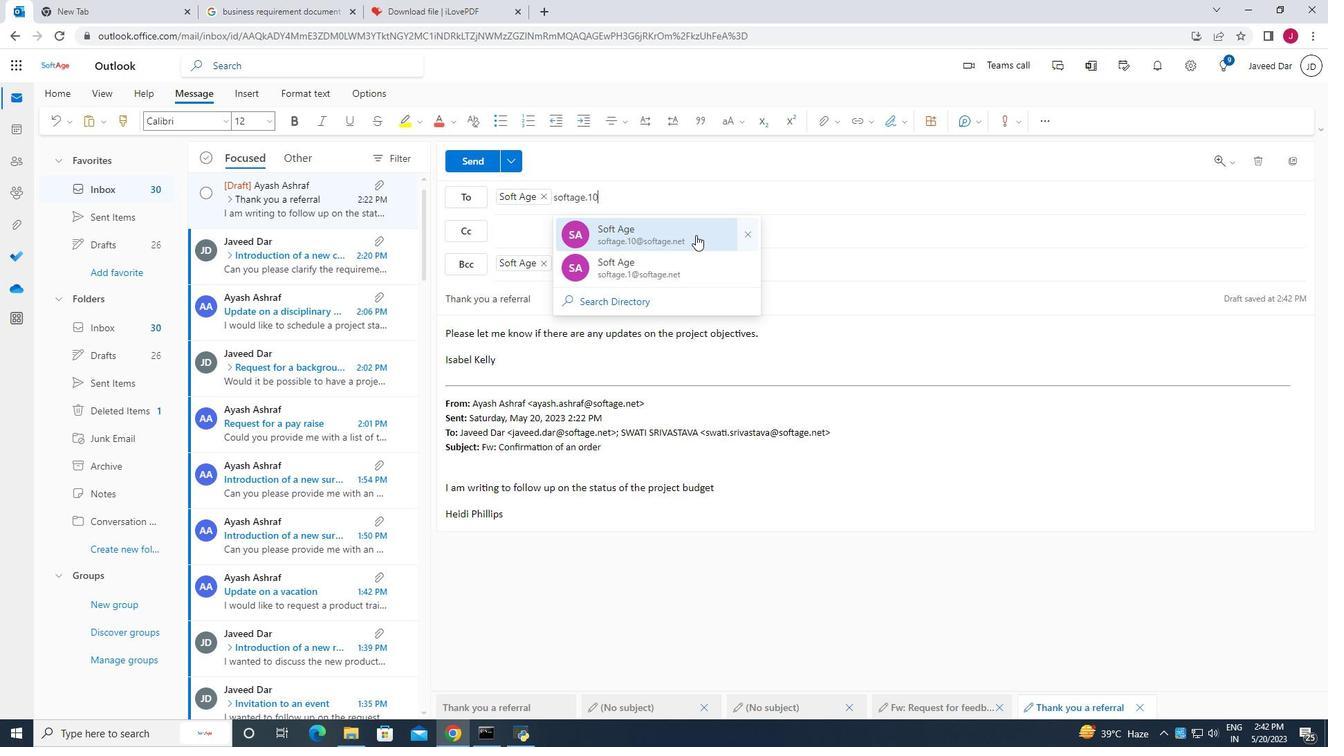
Action: Mouse pressed left at (698, 233)
Screenshot: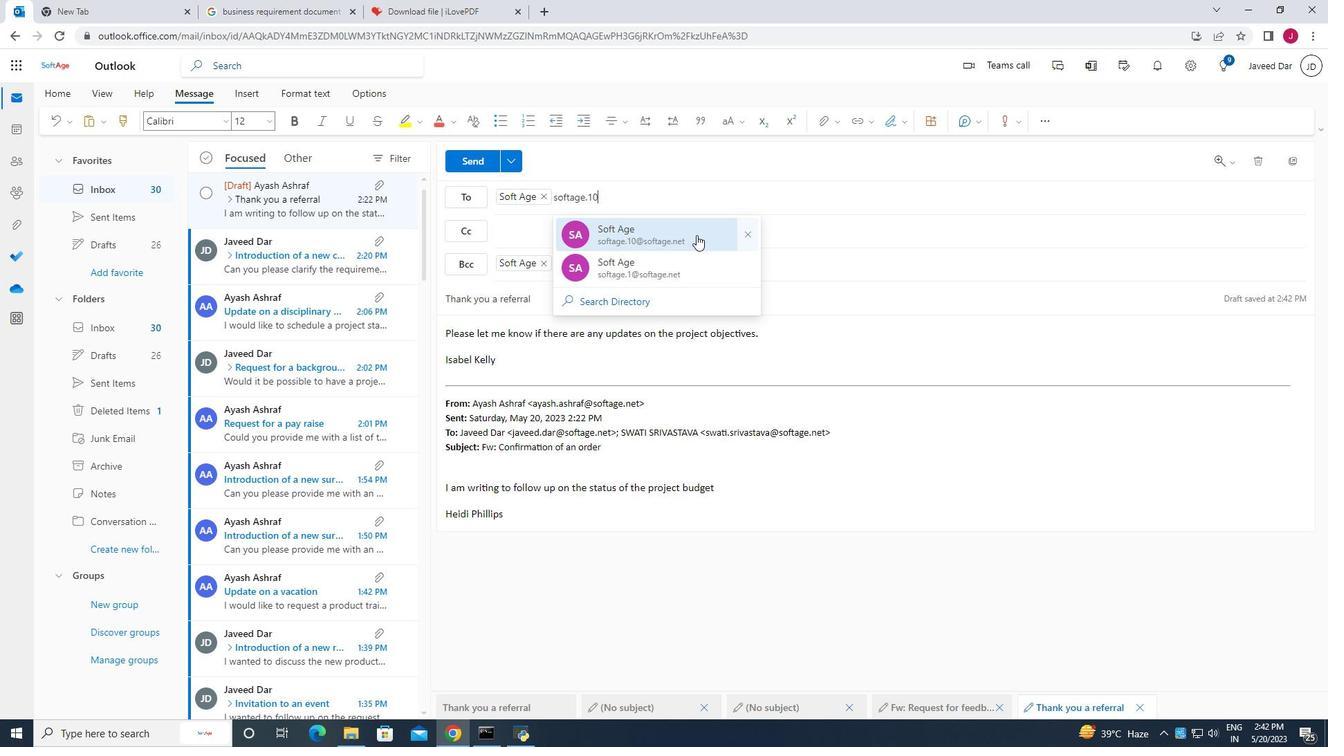 
Action: Mouse moved to (464, 163)
Screenshot: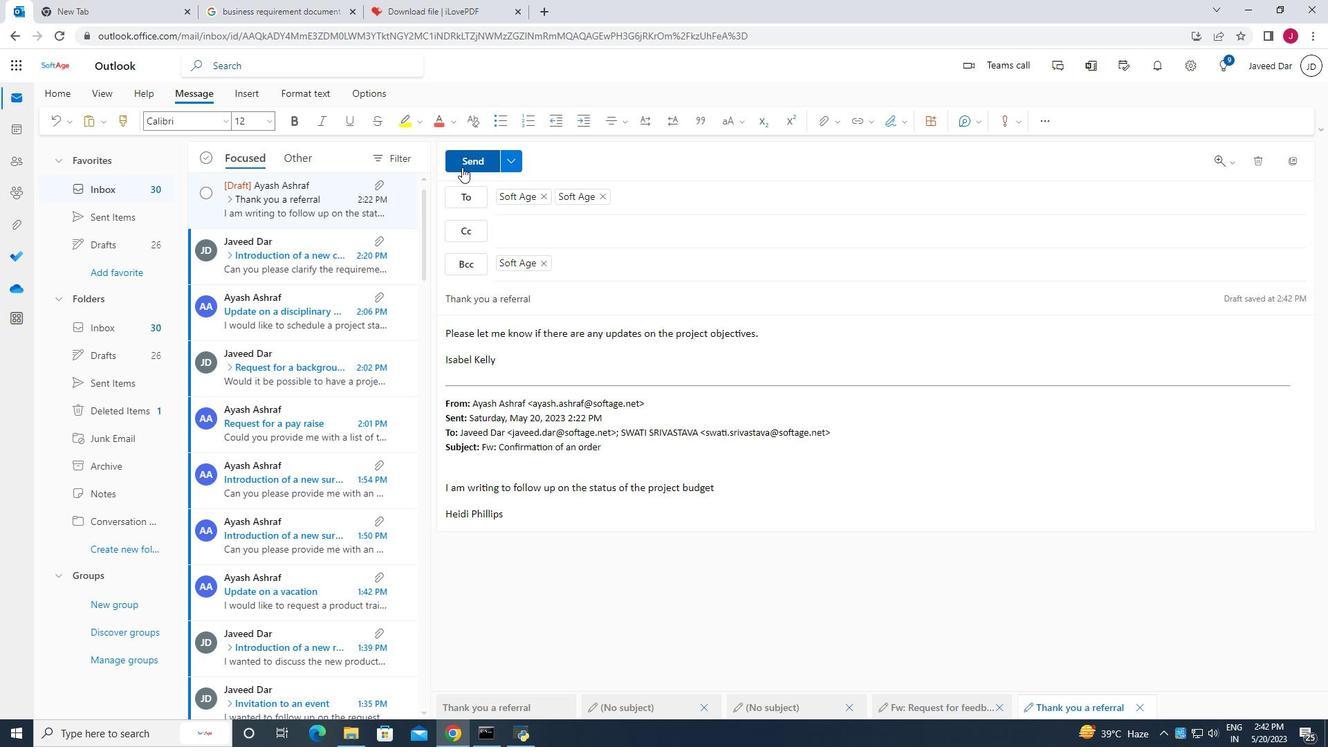 
Action: Mouse pressed left at (464, 163)
Screenshot: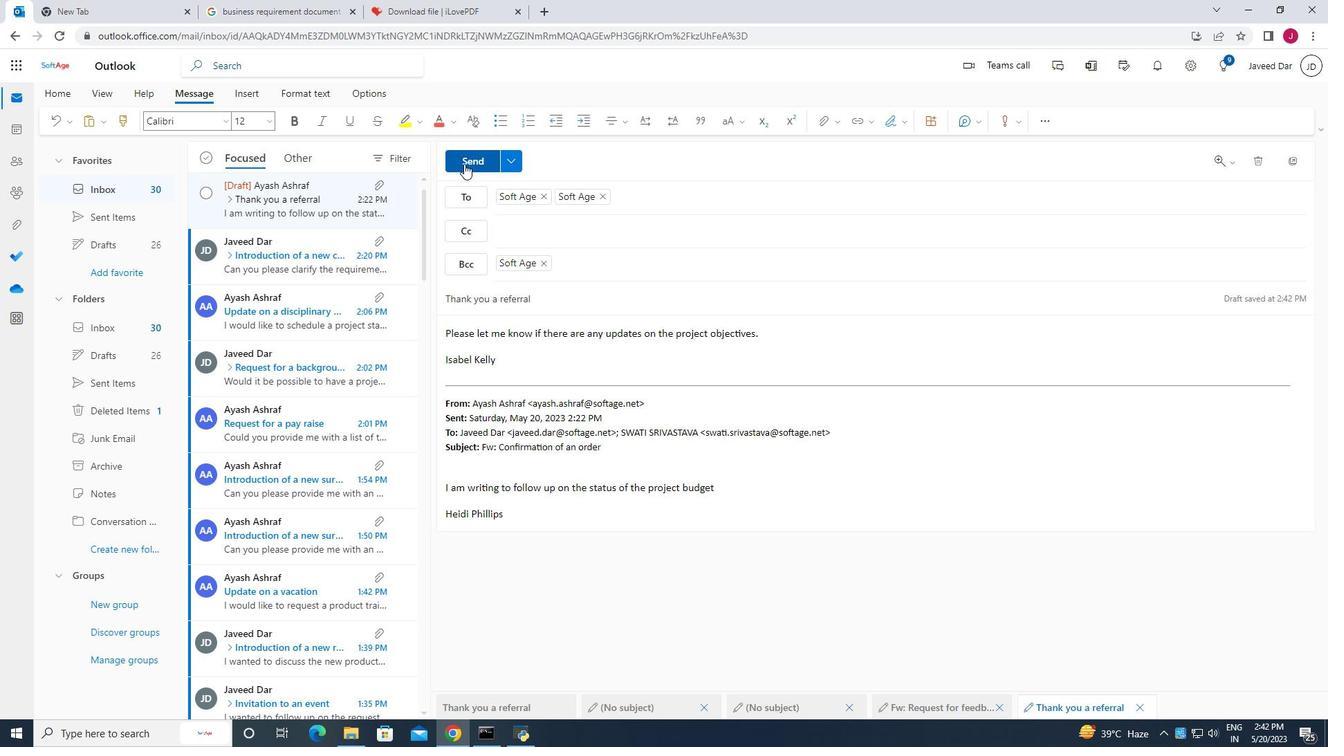 
Action: Mouse moved to (458, 159)
Screenshot: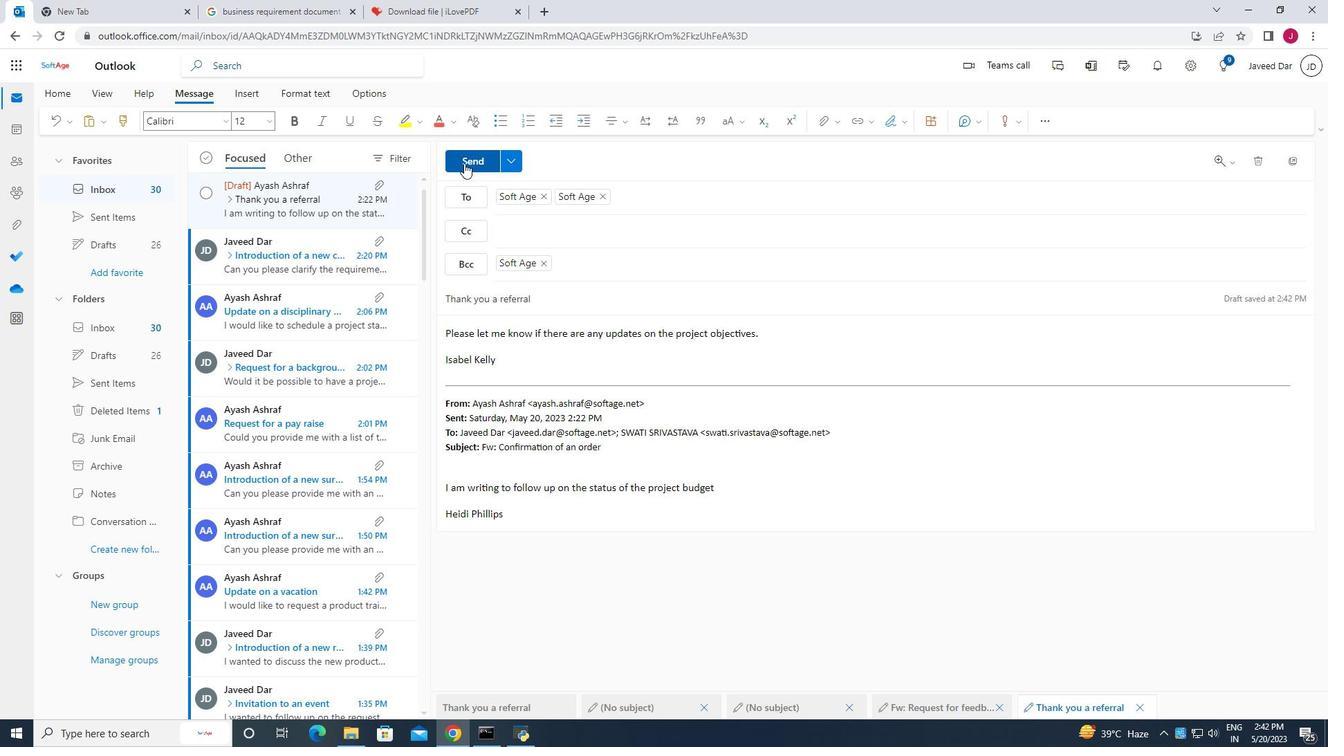 
